 Task: Search one way flight ticket for 4 adults, 2 children, 2 infants in seat and 1 infant on lap in economy from Tupelo: Tupelo Regional Airport (c.d. Lemons Field) to Rockford: Chicago Rockford International Airport(was Northwest Chicagoland Regional Airport At Rockford) on 5-1-2023. Number of bags: 10 checked bags. Price is upto 65000. Outbound departure time preference is 21:45.
Action: Mouse moved to (292, 396)
Screenshot: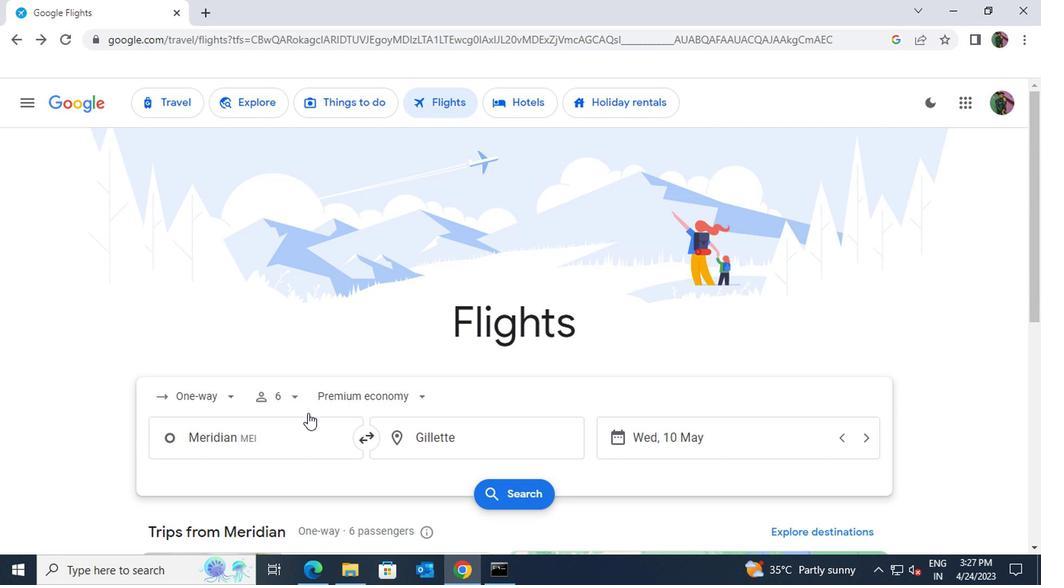 
Action: Mouse pressed left at (292, 396)
Screenshot: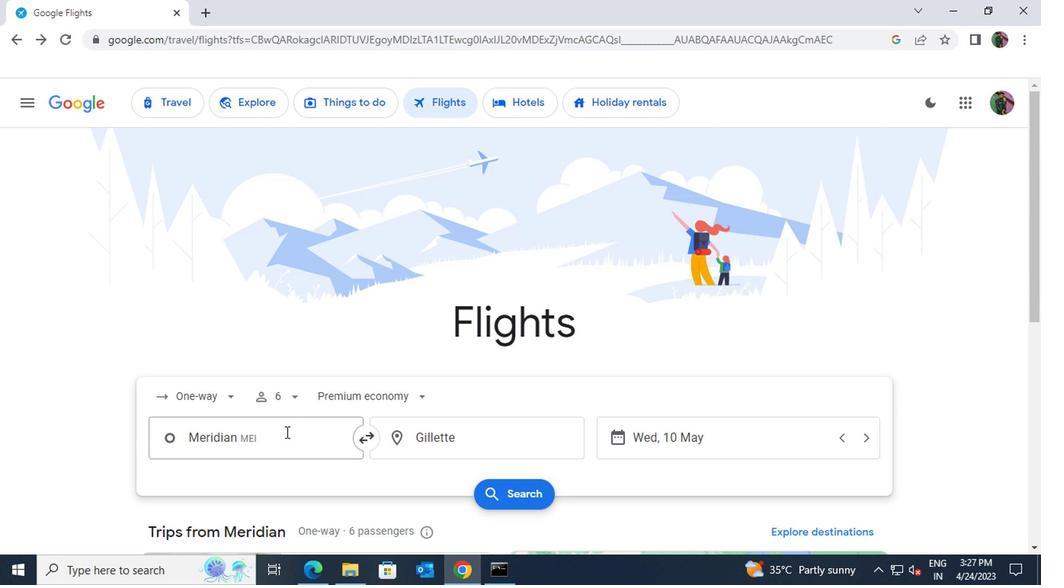 
Action: Key pressed tupelo<Key.space>regional
Screenshot: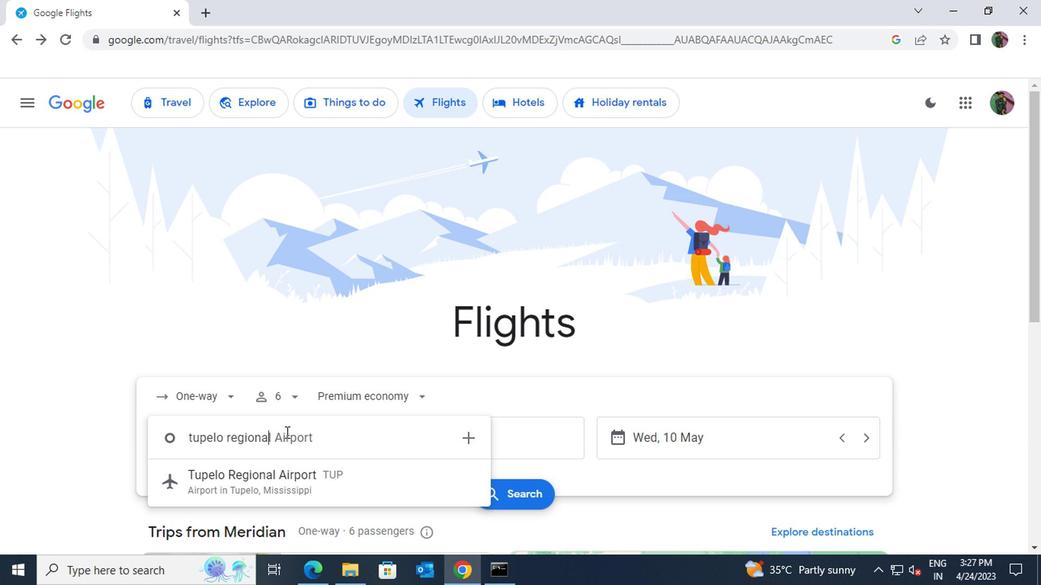 
Action: Mouse moved to (297, 433)
Screenshot: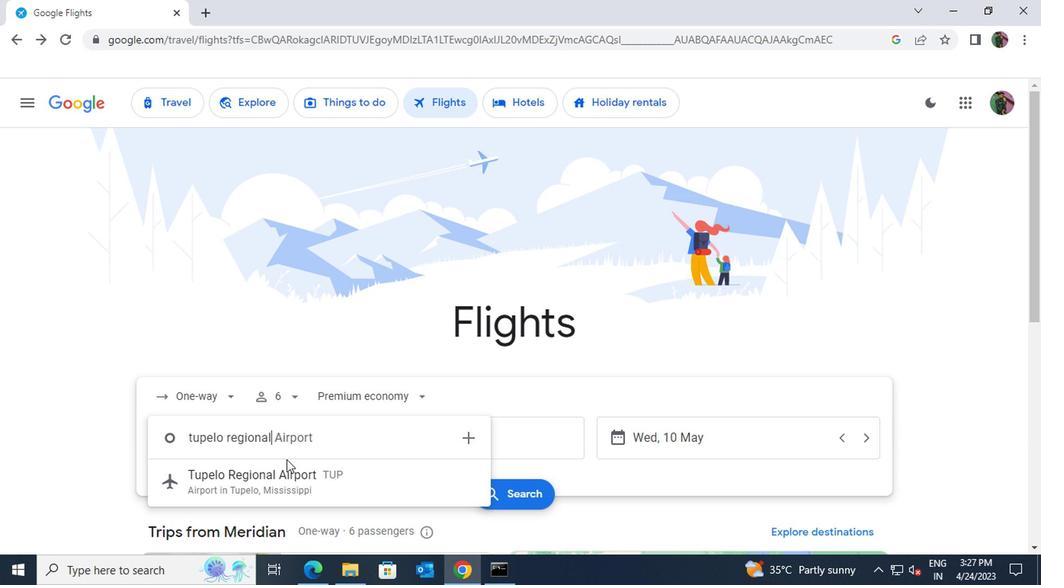 
Action: Mouse pressed left at (297, 433)
Screenshot: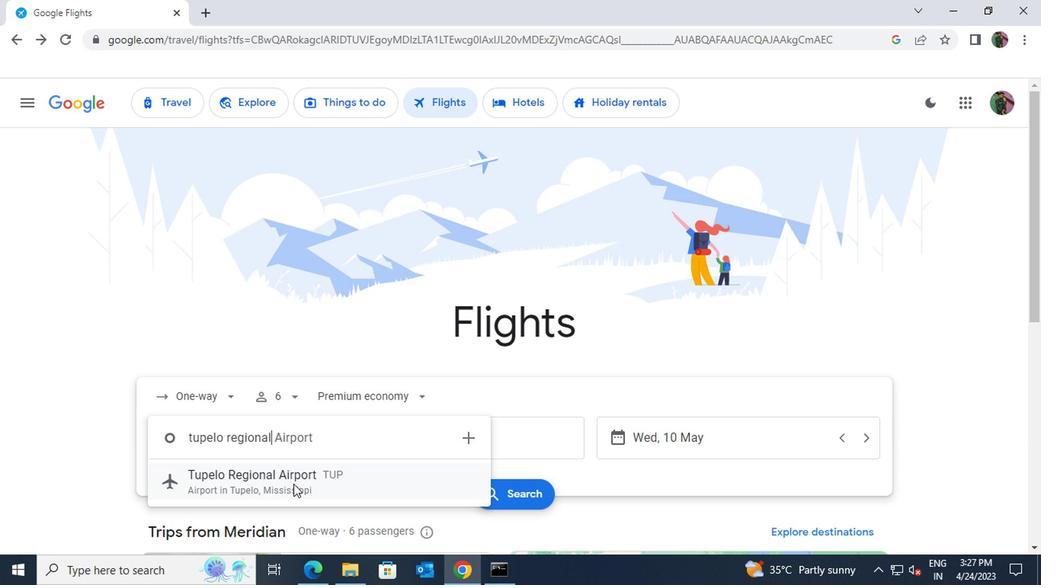 
Action: Mouse moved to (399, 401)
Screenshot: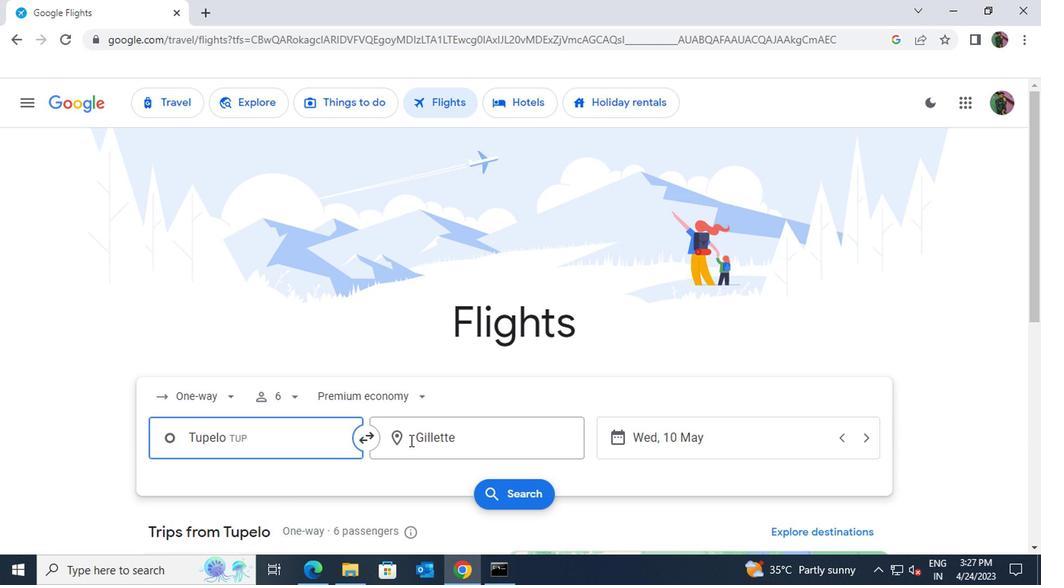 
Action: Mouse pressed left at (399, 401)
Screenshot: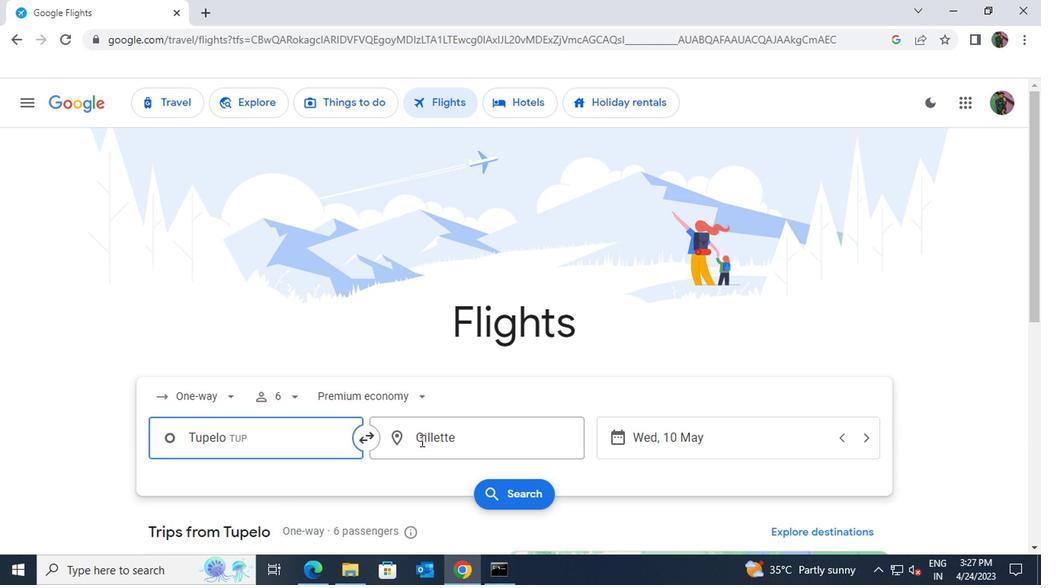 
Action: Mouse moved to (399, 401)
Screenshot: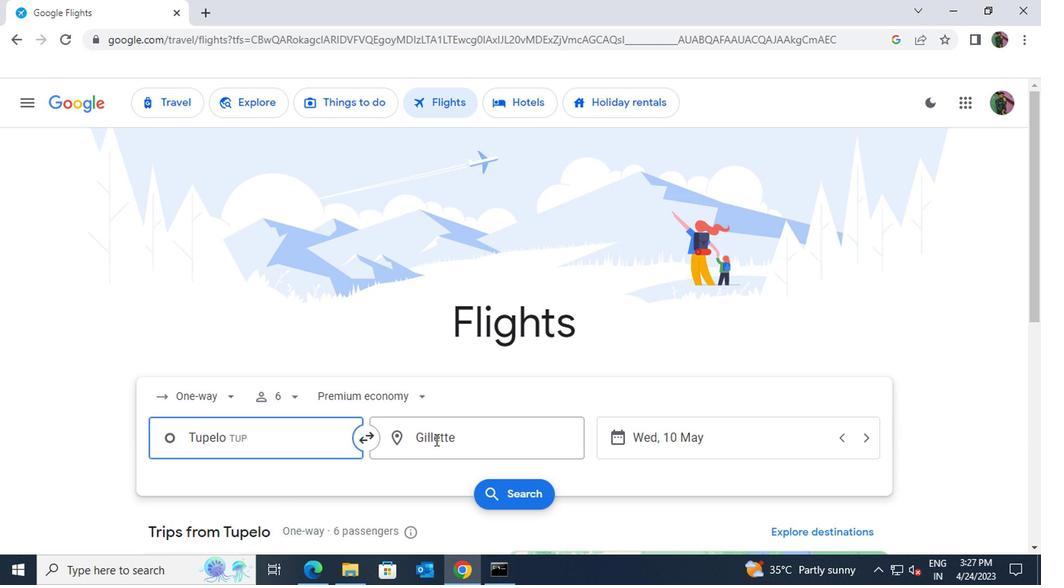 
Action: Key pressed rockford<Key.space>chic
Screenshot: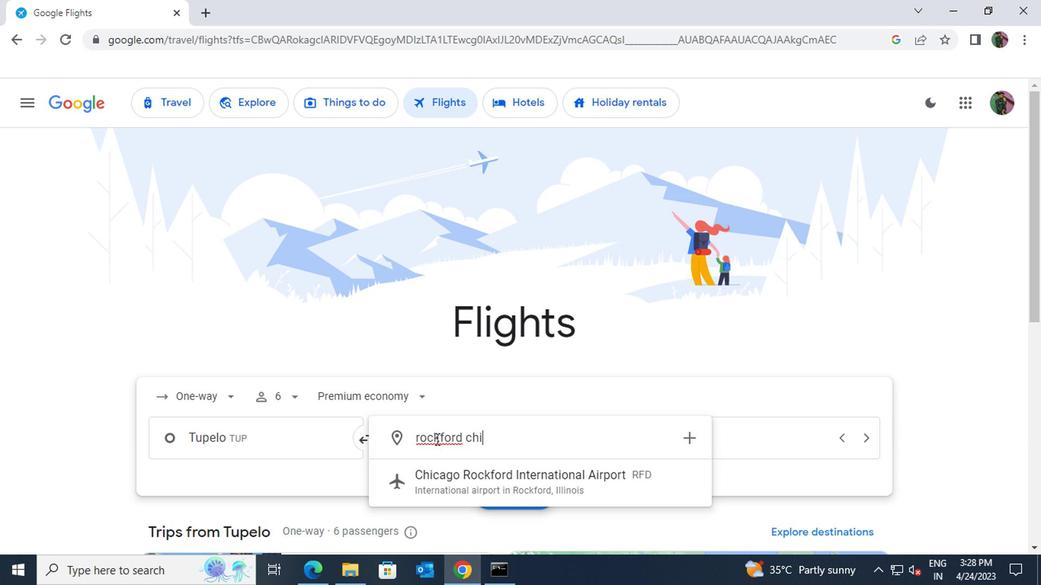 
Action: Mouse moved to (409, 430)
Screenshot: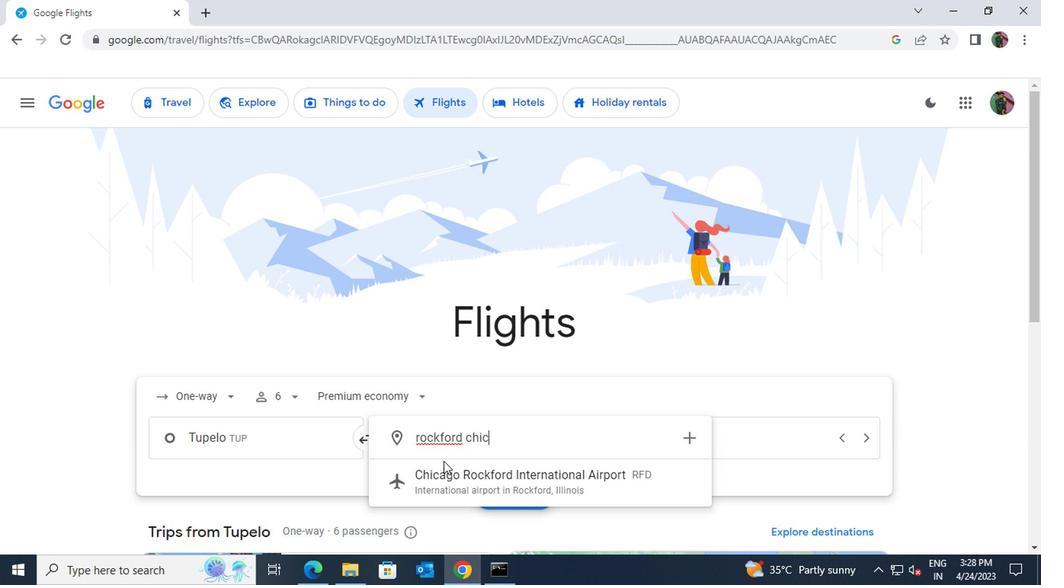 
Action: Mouse pressed left at (409, 430)
Screenshot: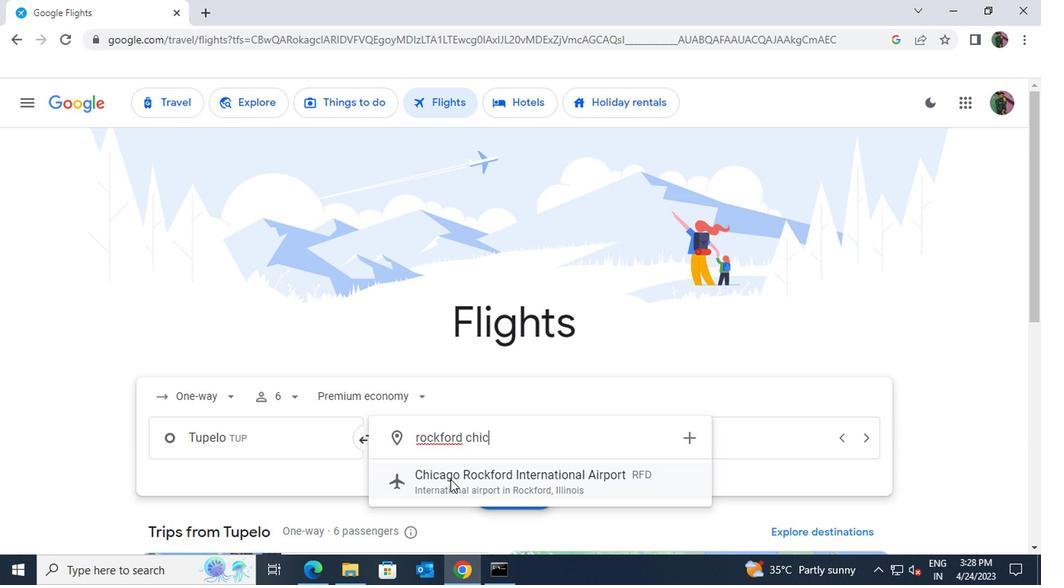 
Action: Mouse moved to (299, 372)
Screenshot: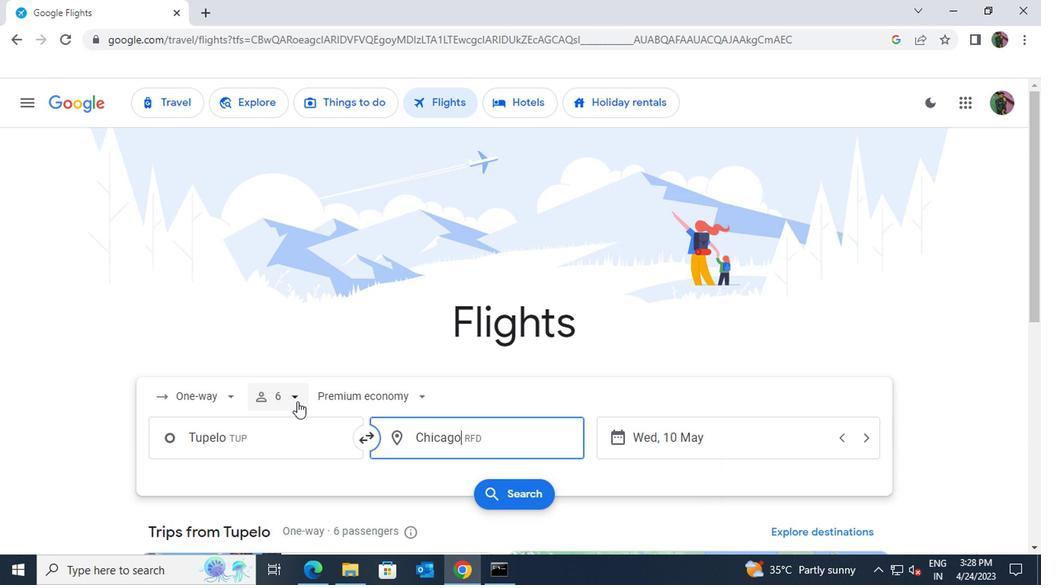 
Action: Mouse pressed left at (299, 372)
Screenshot: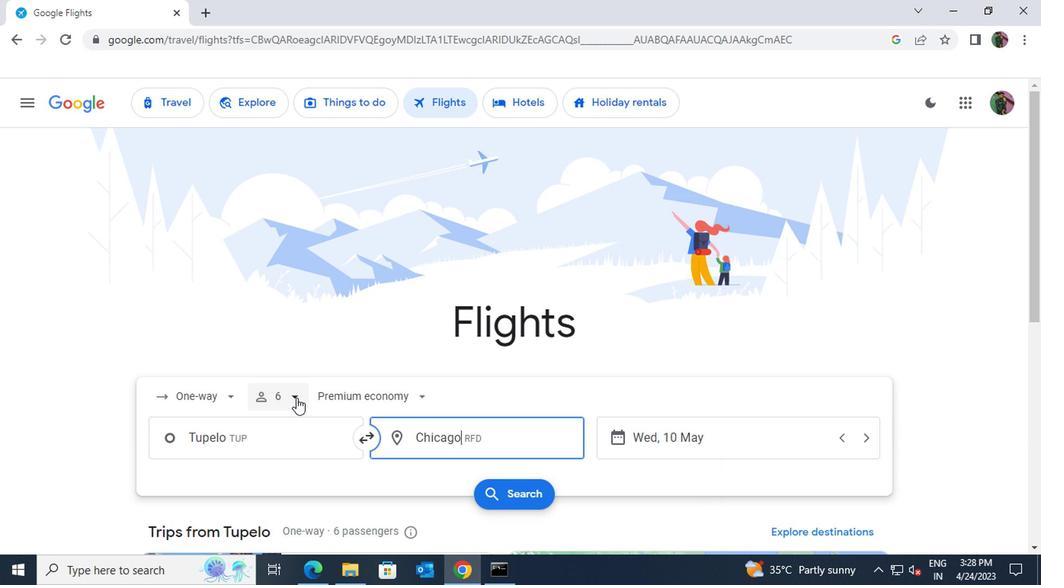
Action: Mouse moved to (378, 395)
Screenshot: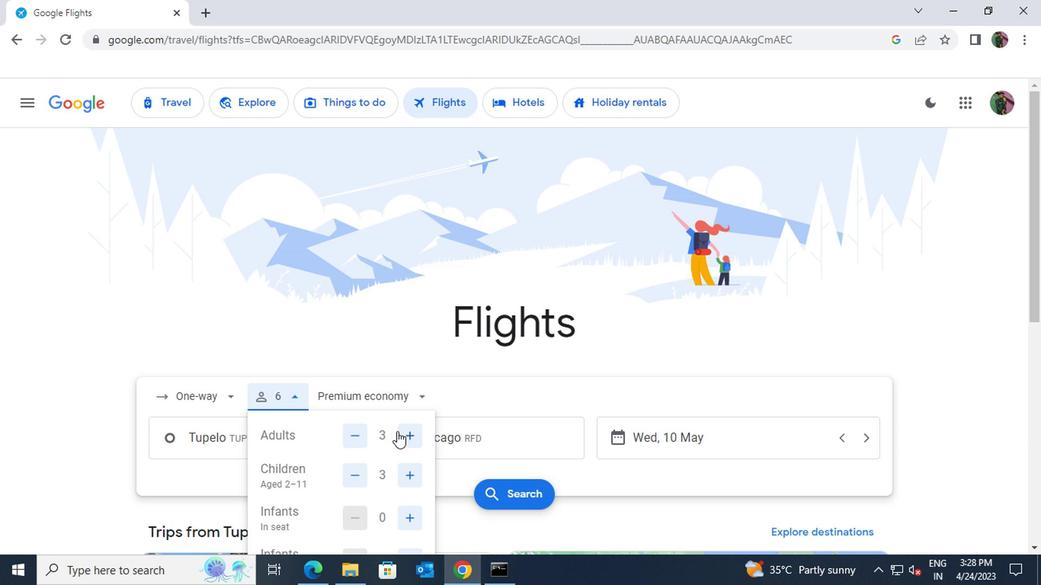 
Action: Mouse pressed left at (378, 395)
Screenshot: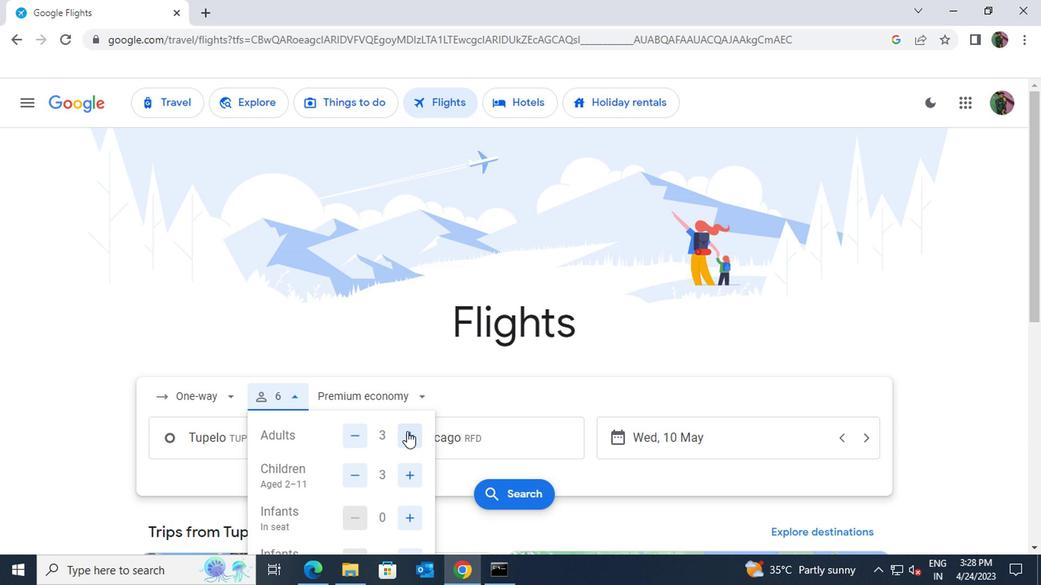 
Action: Mouse moved to (344, 425)
Screenshot: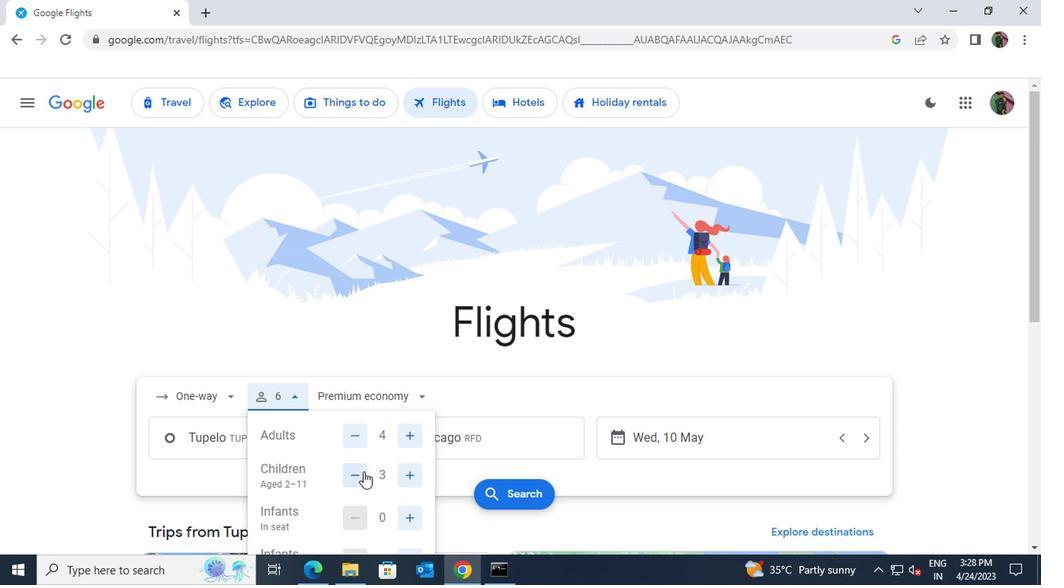 
Action: Mouse pressed left at (344, 425)
Screenshot: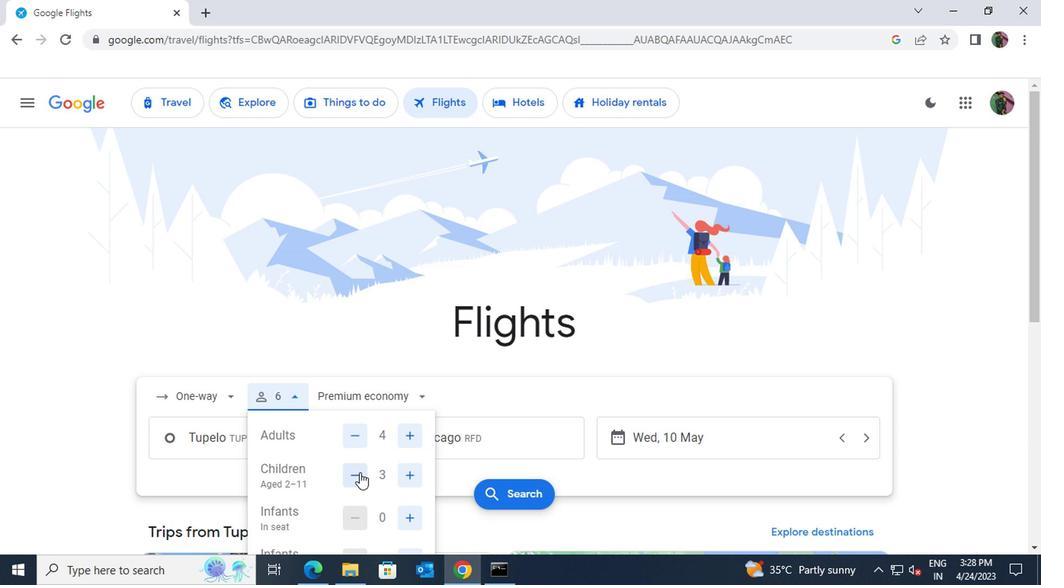 
Action: Mouse scrolled (344, 424) with delta (0, 0)
Screenshot: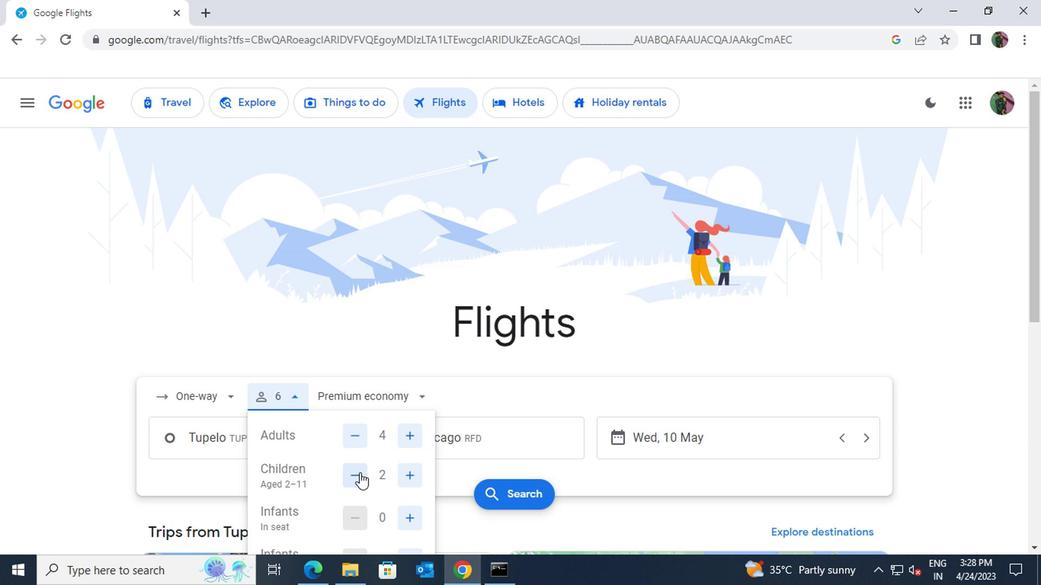 
Action: Mouse moved to (376, 404)
Screenshot: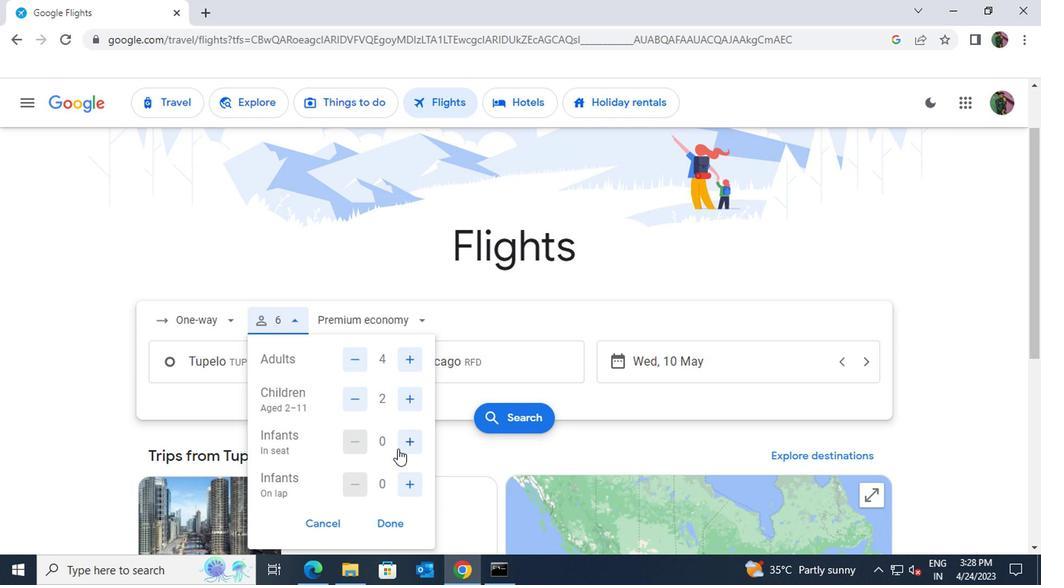 
Action: Mouse pressed left at (376, 404)
Screenshot: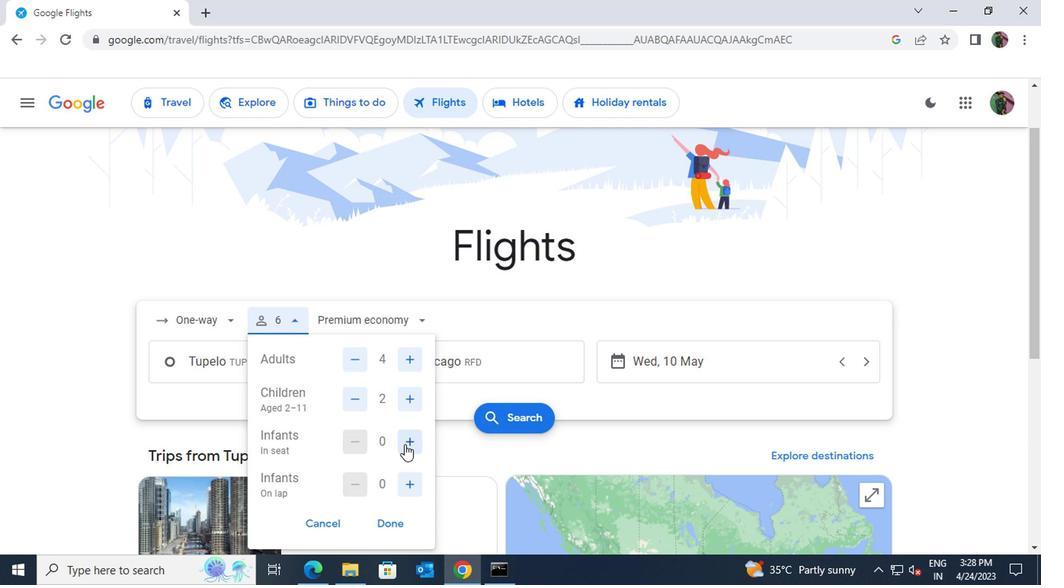 
Action: Mouse moved to (376, 428)
Screenshot: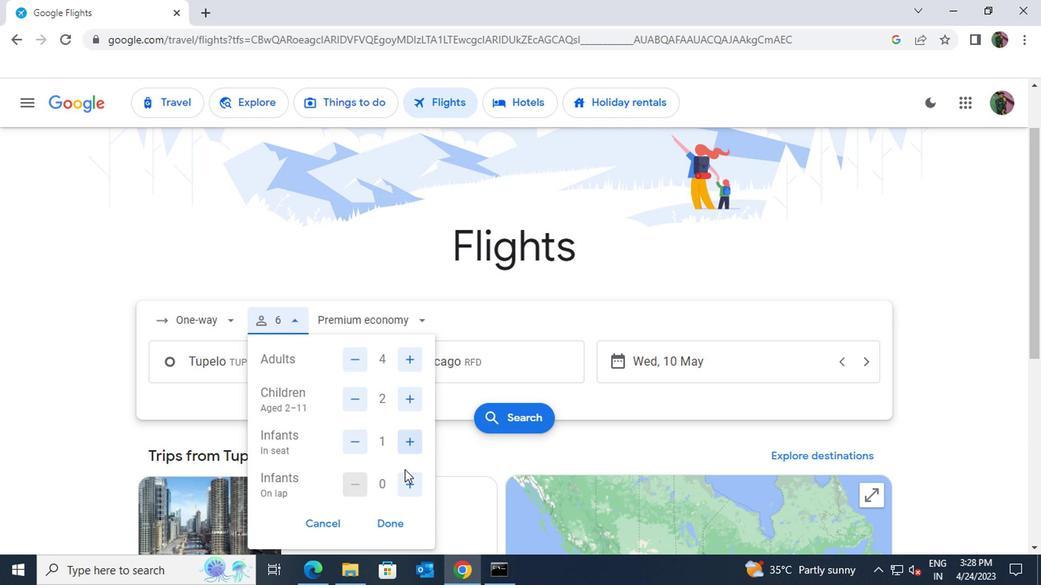 
Action: Mouse pressed left at (376, 428)
Screenshot: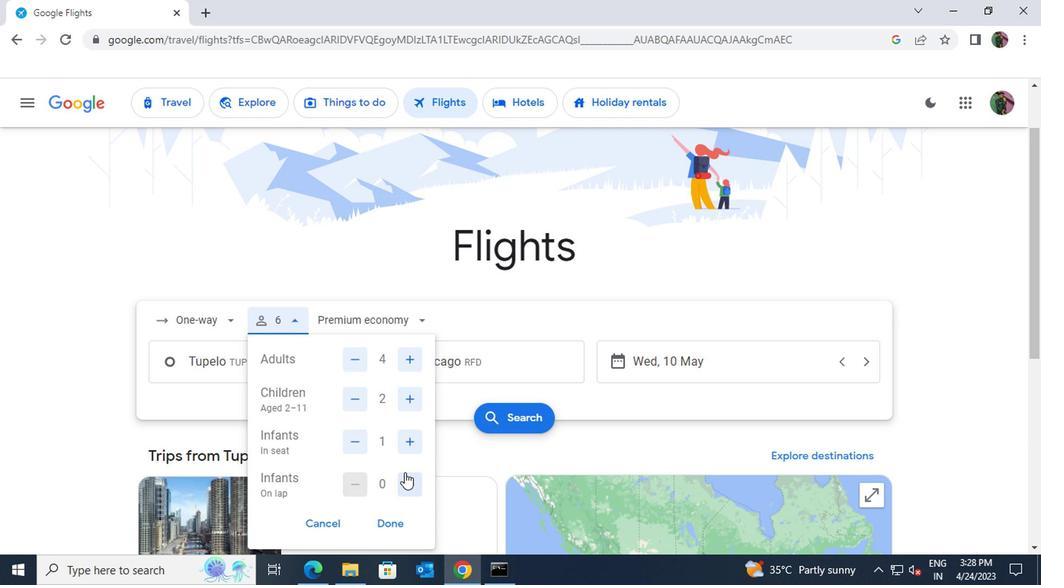 
Action: Mouse moved to (365, 455)
Screenshot: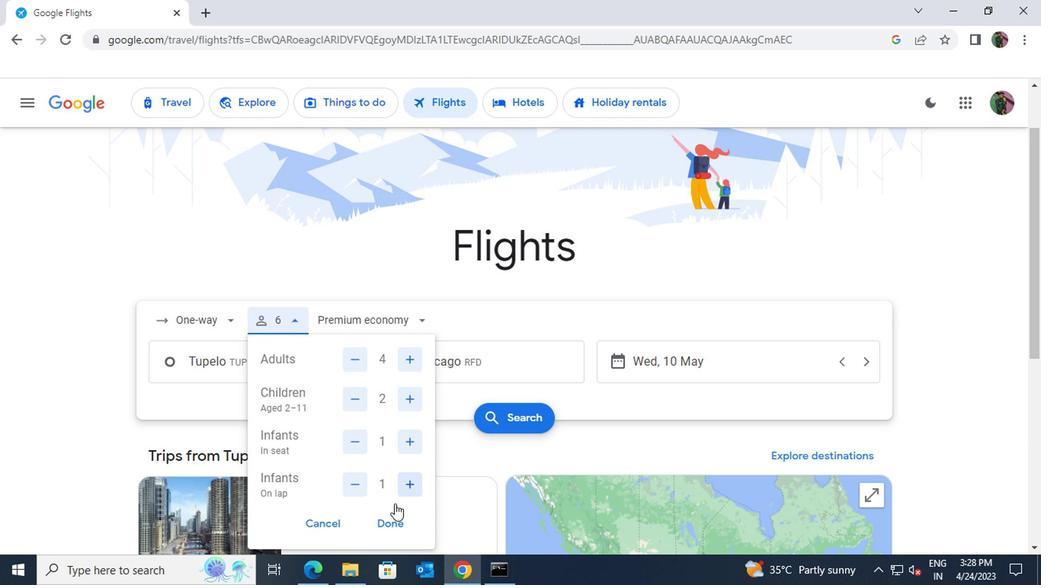 
Action: Mouse pressed left at (365, 455)
Screenshot: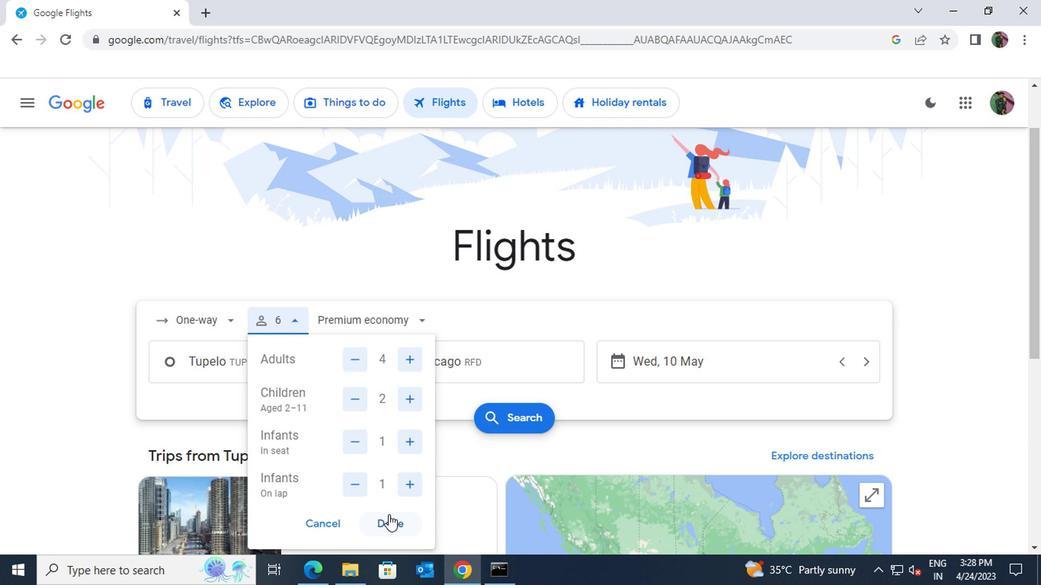 
Action: Mouse moved to (522, 343)
Screenshot: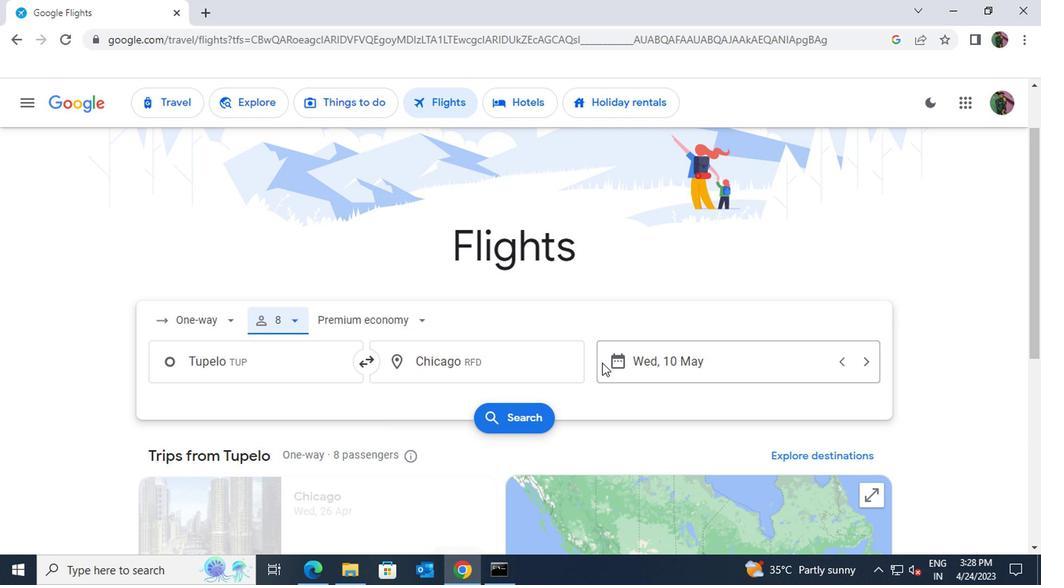 
Action: Mouse pressed left at (522, 343)
Screenshot: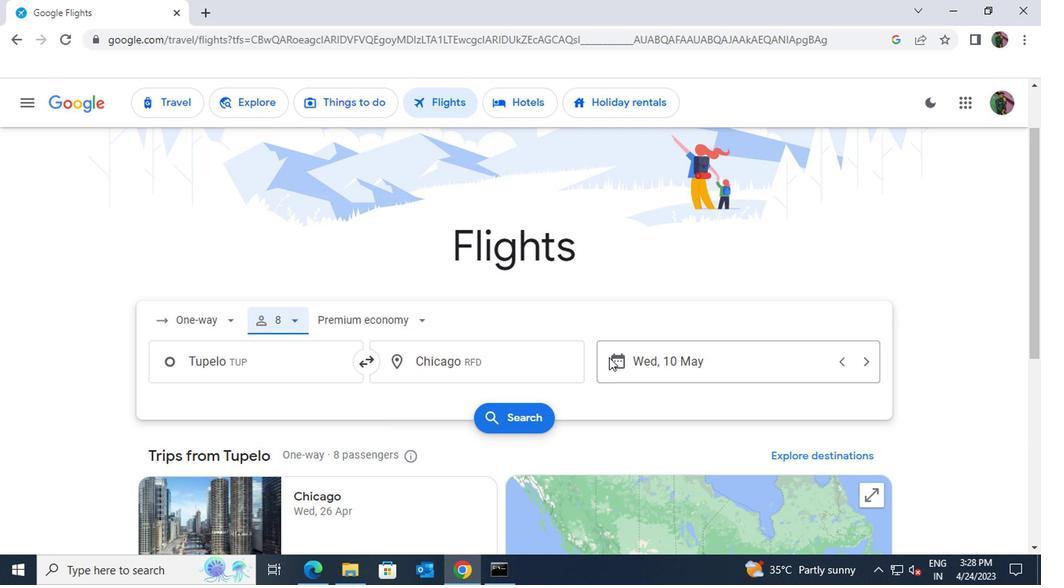 
Action: Mouse moved to (567, 278)
Screenshot: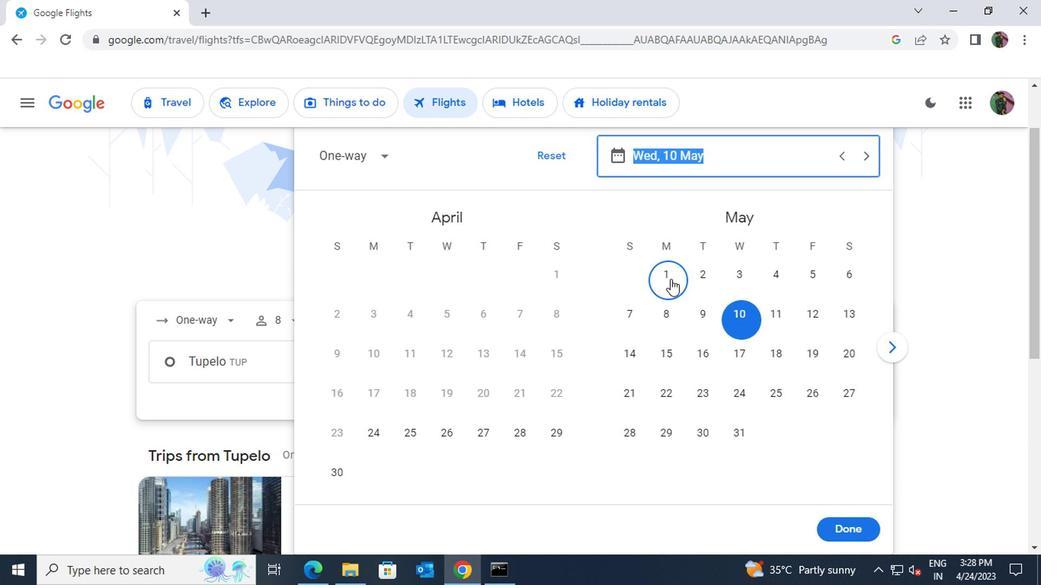
Action: Mouse pressed left at (567, 278)
Screenshot: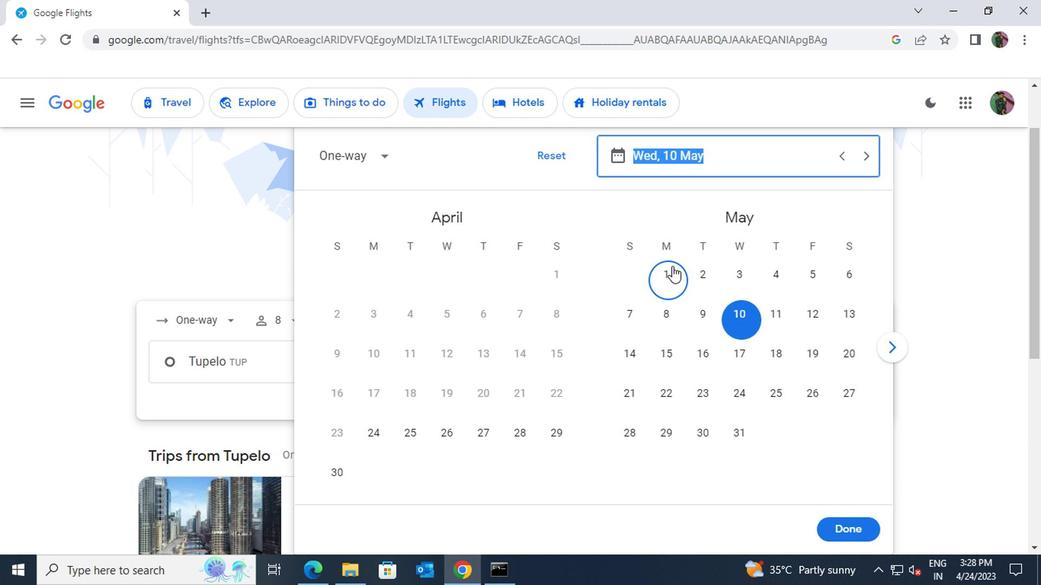 
Action: Mouse moved to (686, 468)
Screenshot: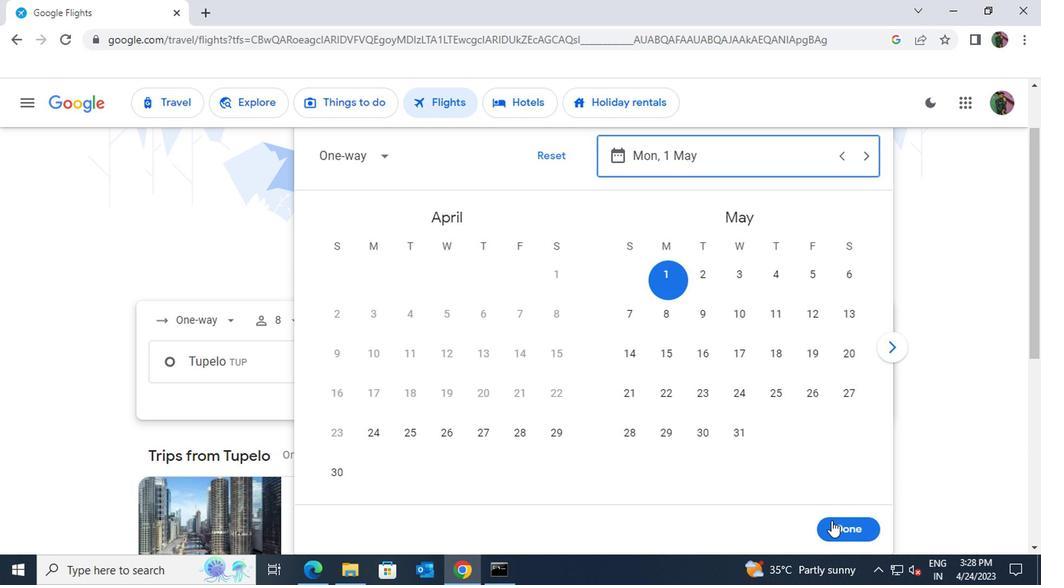 
Action: Mouse pressed left at (686, 468)
Screenshot: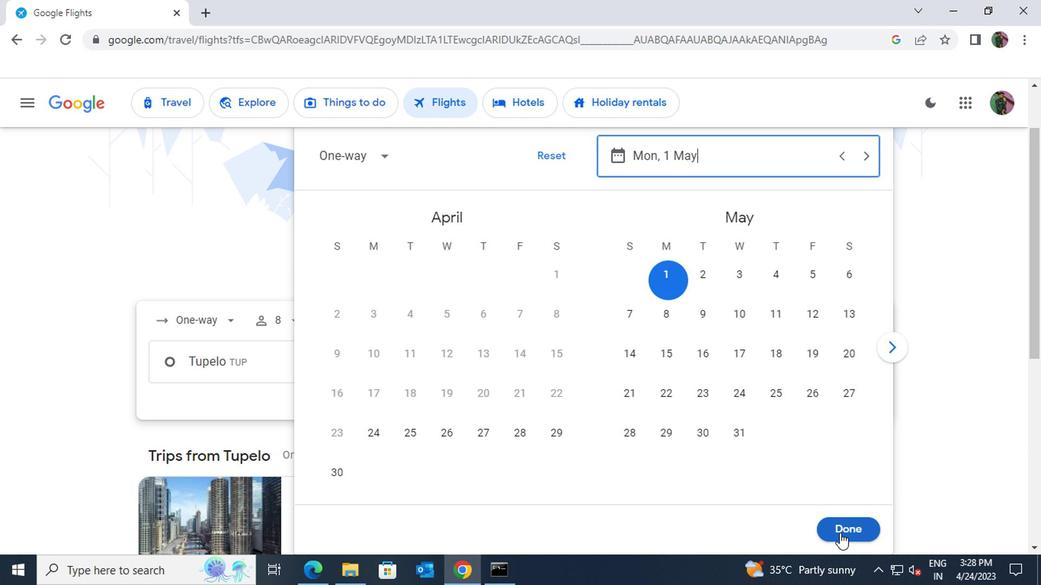 
Action: Mouse moved to (448, 388)
Screenshot: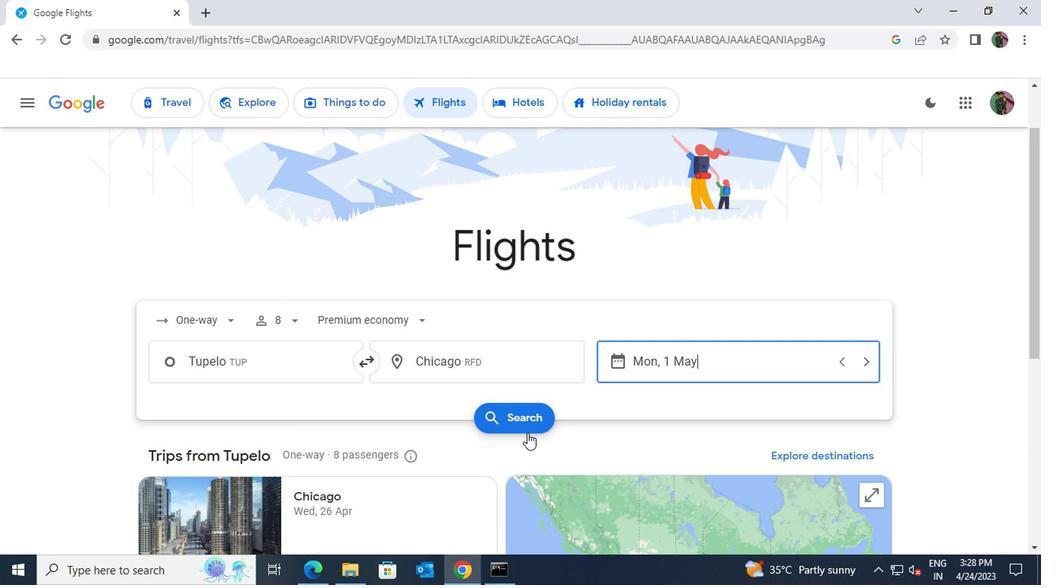 
Action: Mouse pressed left at (448, 388)
Screenshot: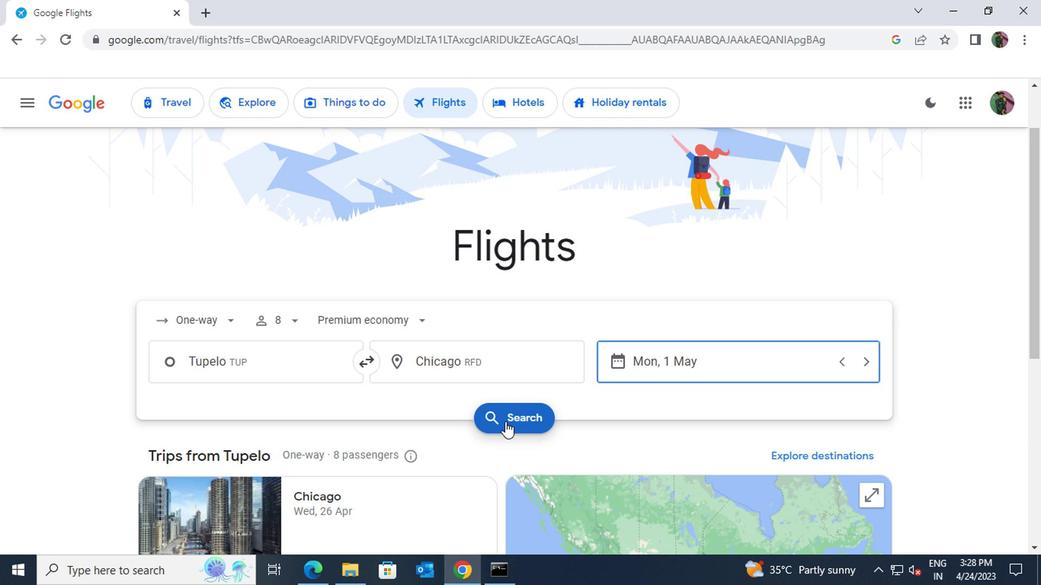 
Action: Mouse moved to (207, 260)
Screenshot: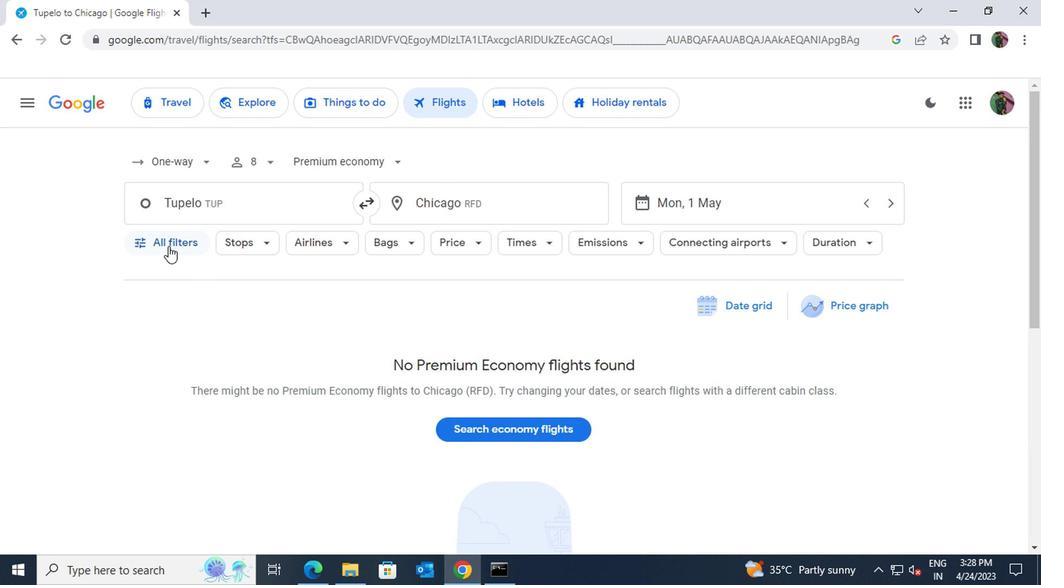 
Action: Mouse pressed left at (207, 260)
Screenshot: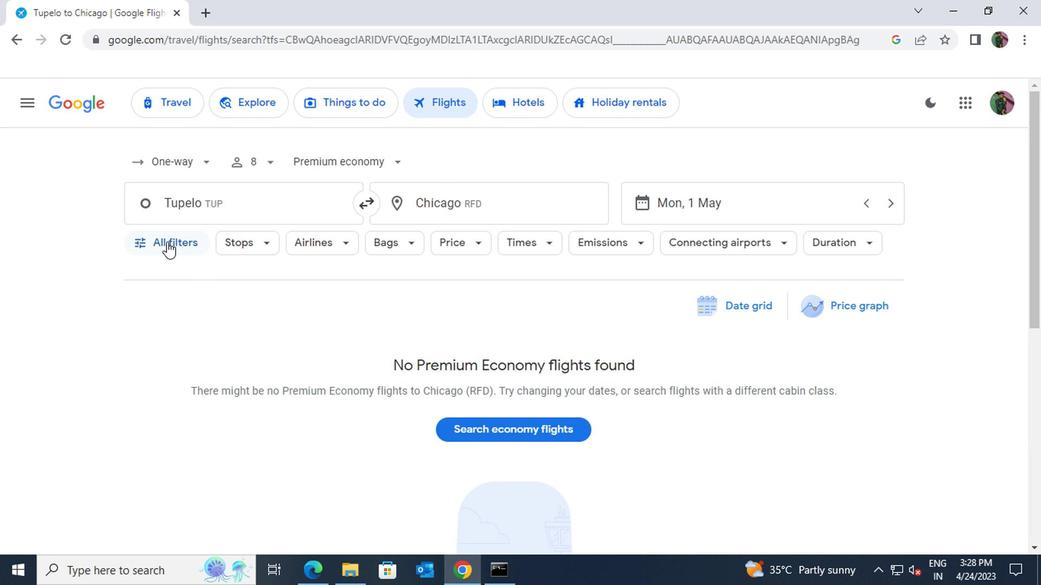 
Action: Mouse scrolled (207, 259) with delta (0, 0)
Screenshot: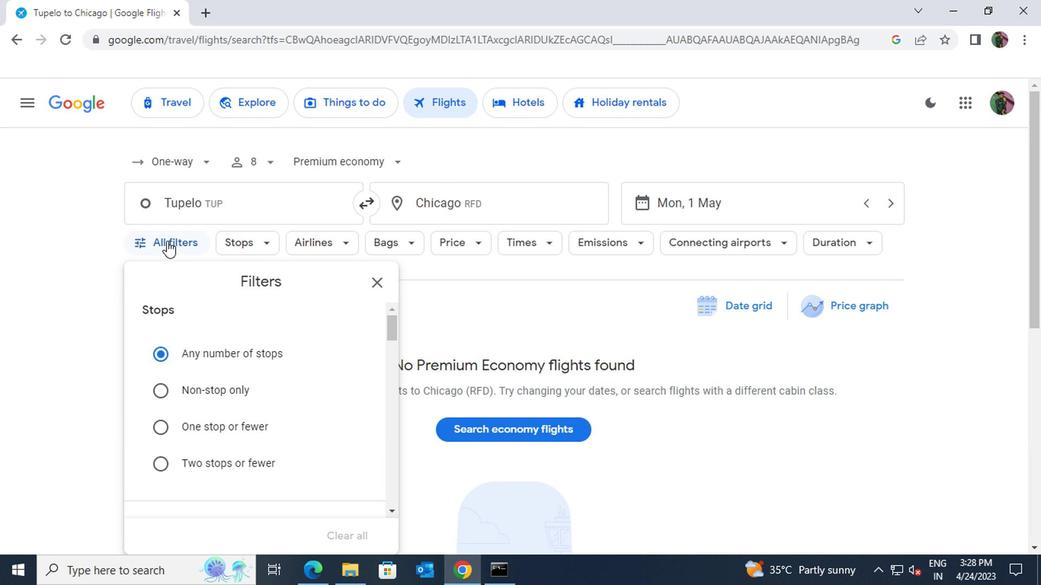 
Action: Mouse moved to (236, 298)
Screenshot: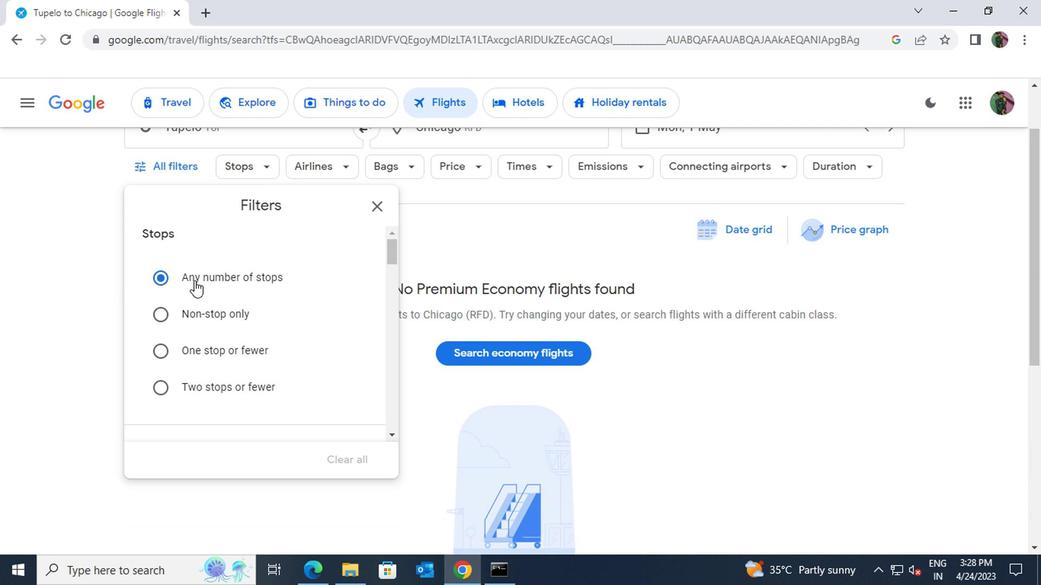 
Action: Mouse scrolled (236, 298) with delta (0, 0)
Screenshot: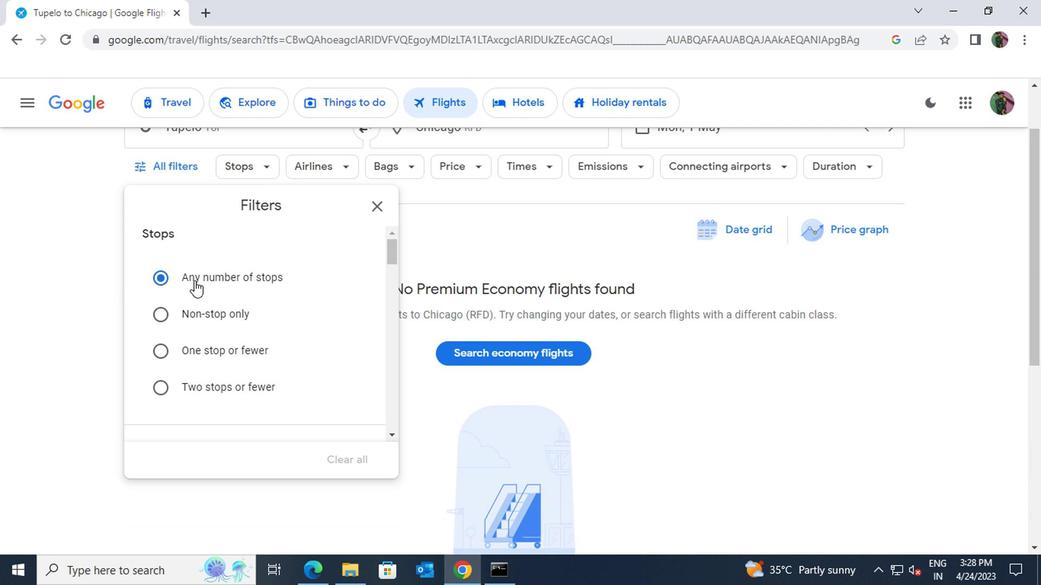 
Action: Mouse moved to (236, 298)
Screenshot: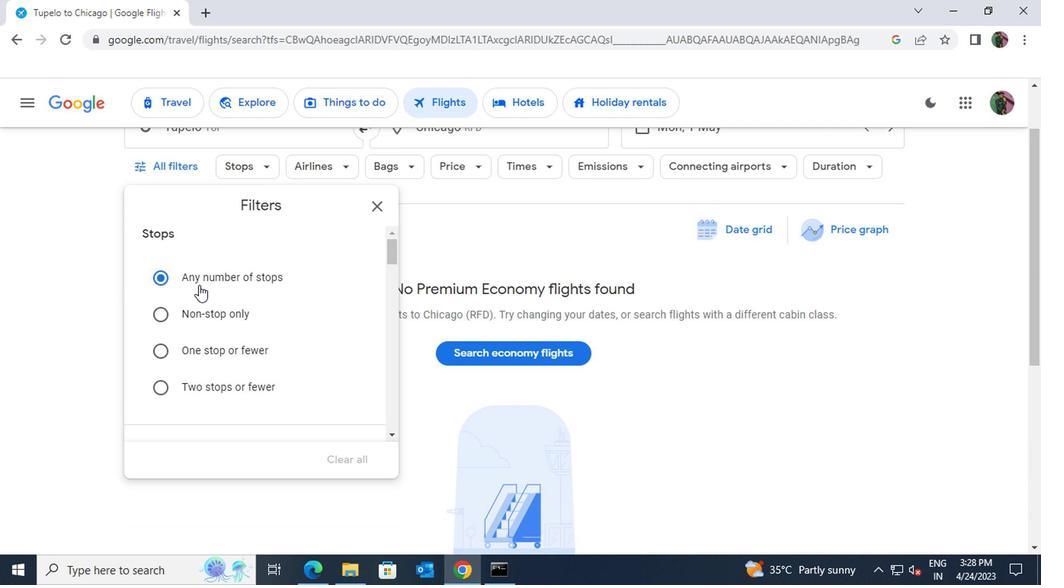 
Action: Mouse scrolled (236, 298) with delta (0, 0)
Screenshot: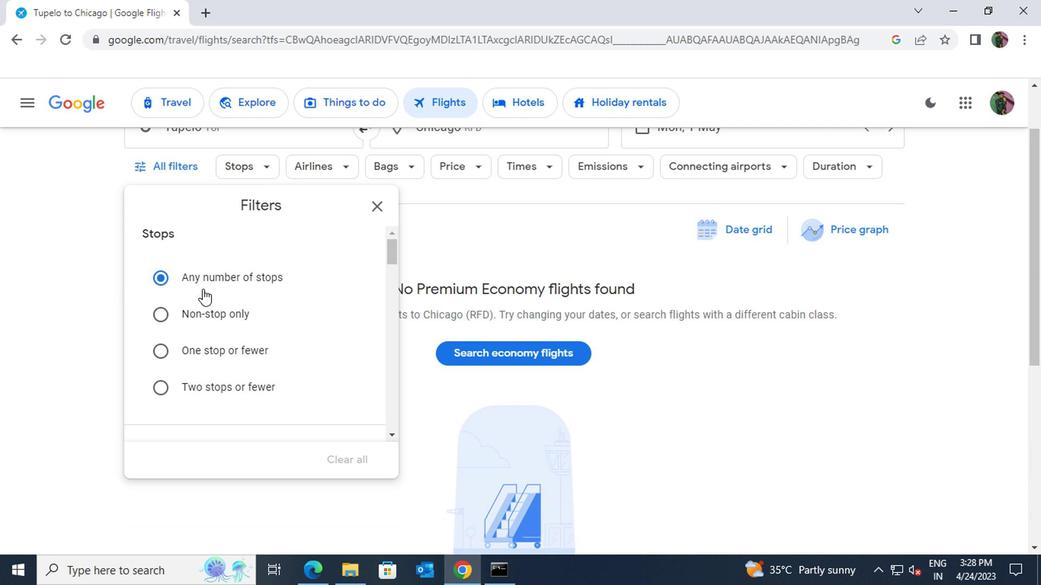 
Action: Mouse scrolled (236, 298) with delta (0, 0)
Screenshot: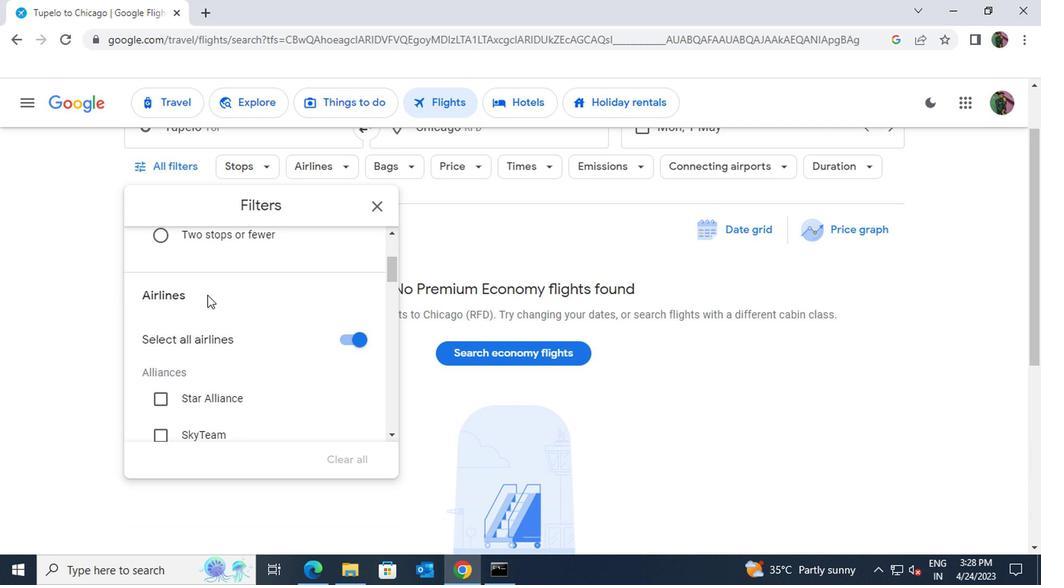 
Action: Mouse scrolled (236, 298) with delta (0, 0)
Screenshot: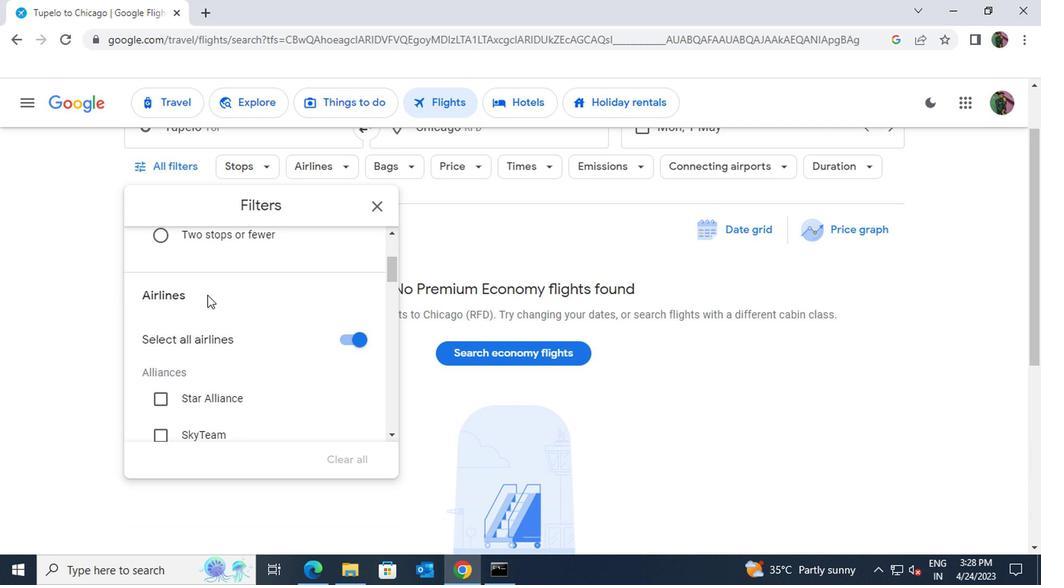 
Action: Mouse scrolled (236, 298) with delta (0, 0)
Screenshot: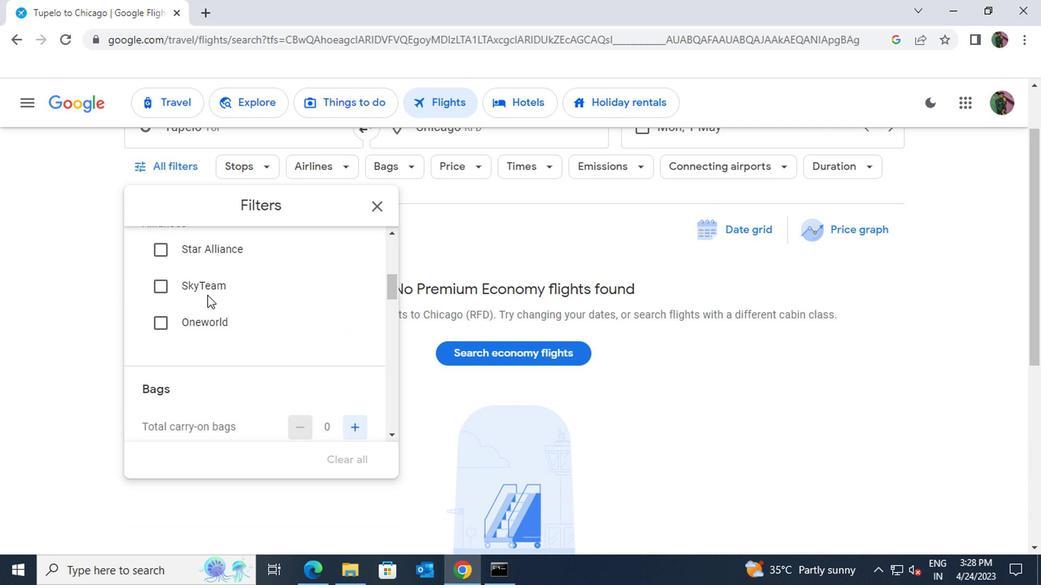 
Action: Mouse scrolled (236, 298) with delta (0, 0)
Screenshot: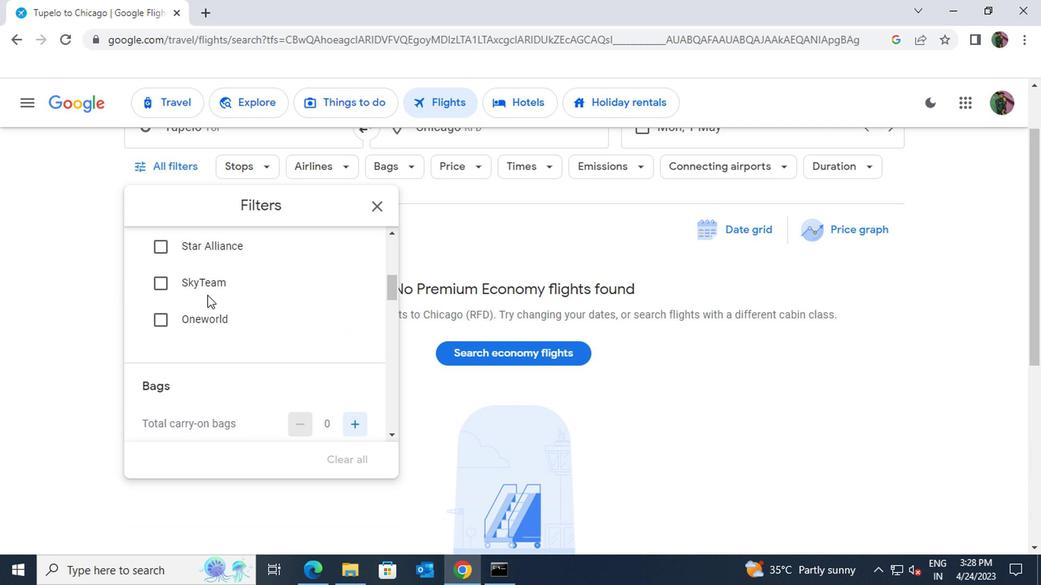 
Action: Mouse moved to (337, 304)
Screenshot: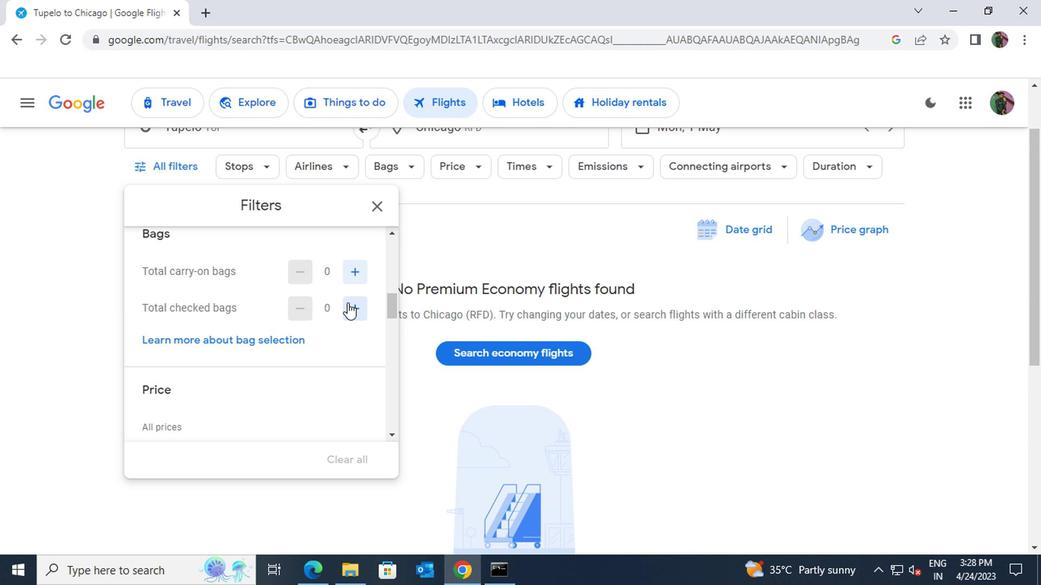 
Action: Mouse pressed left at (337, 304)
Screenshot: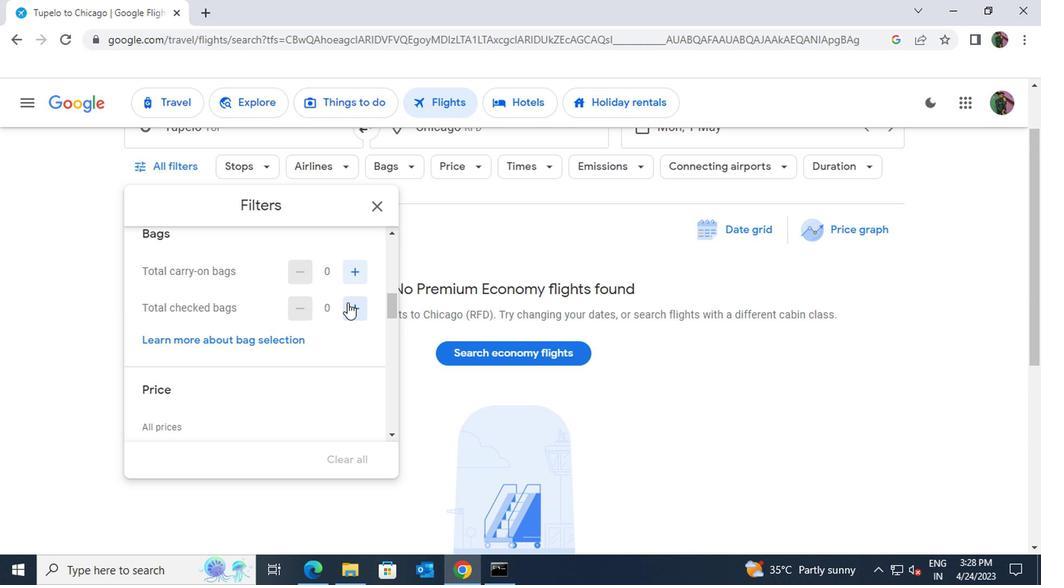 
Action: Mouse pressed left at (337, 304)
Screenshot: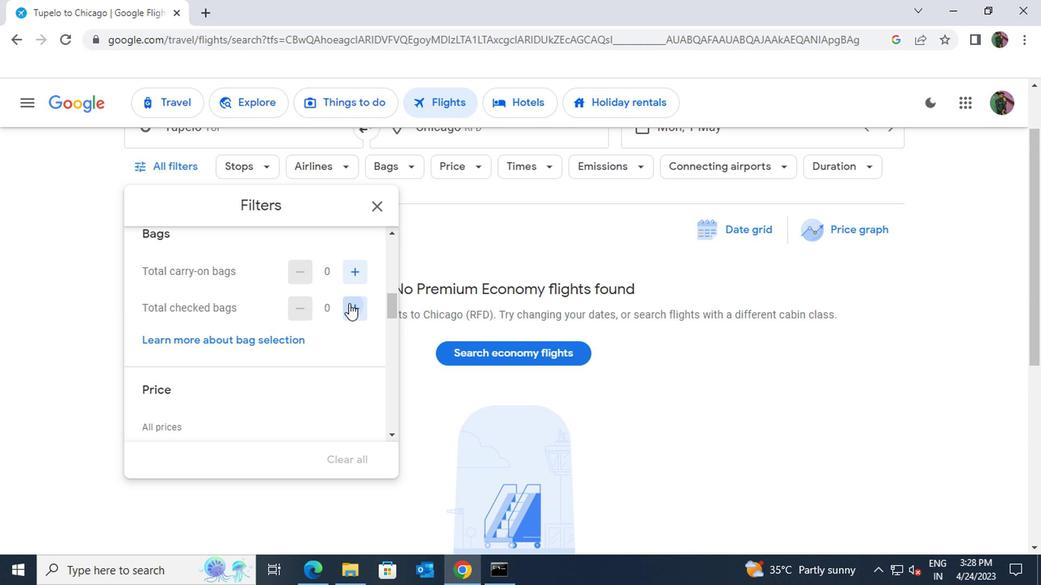 
Action: Mouse pressed left at (337, 304)
Screenshot: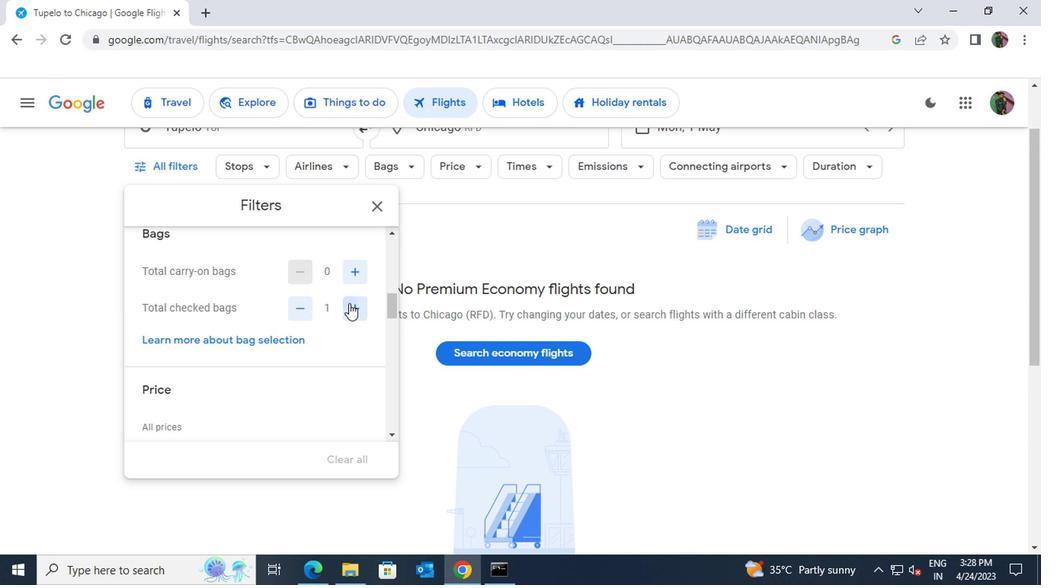 
Action: Mouse pressed left at (337, 304)
Screenshot: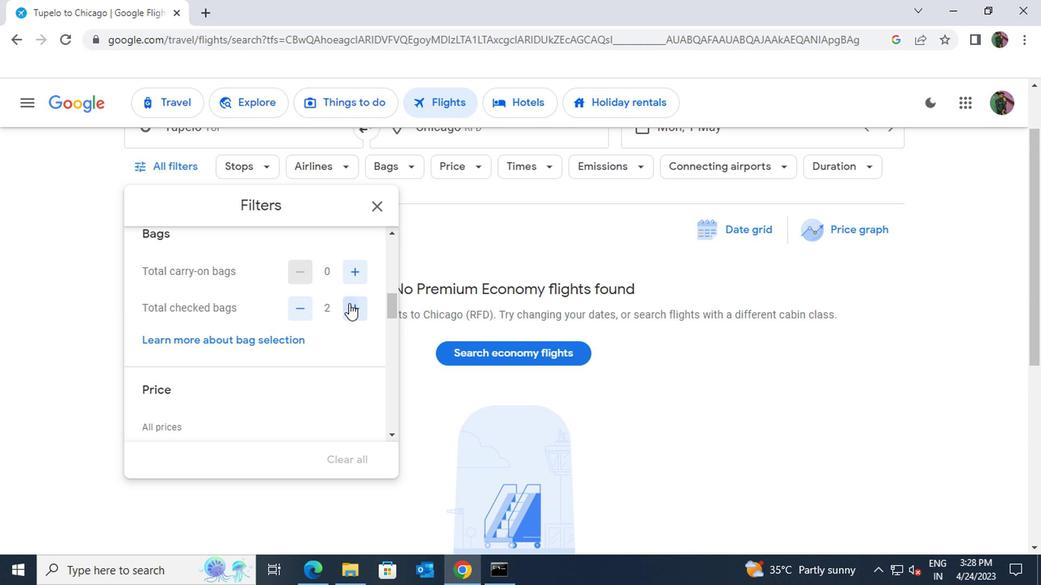 
Action: Mouse pressed left at (337, 304)
Screenshot: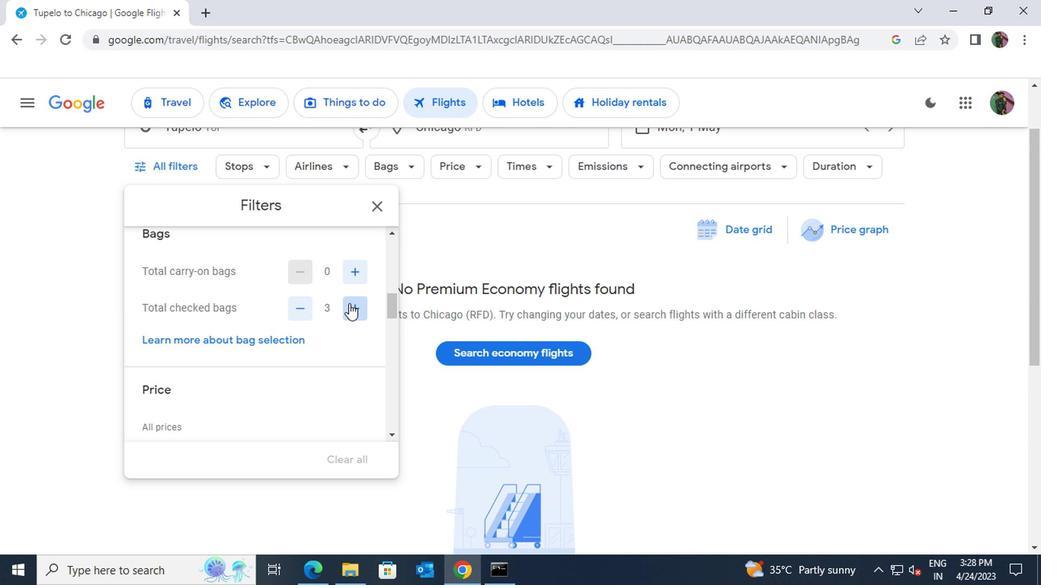 
Action: Mouse pressed left at (337, 304)
Screenshot: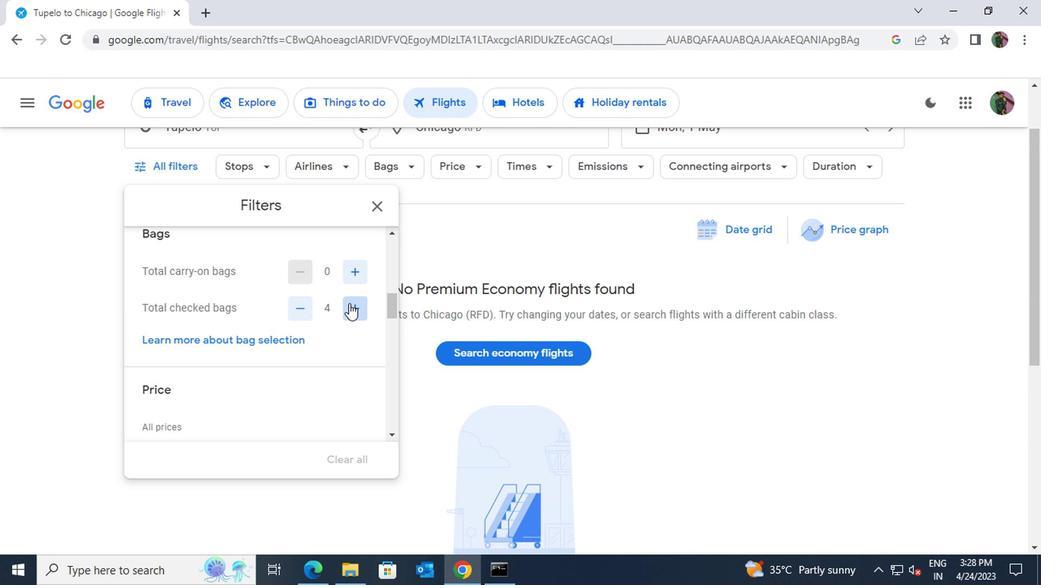 
Action: Mouse pressed left at (337, 304)
Screenshot: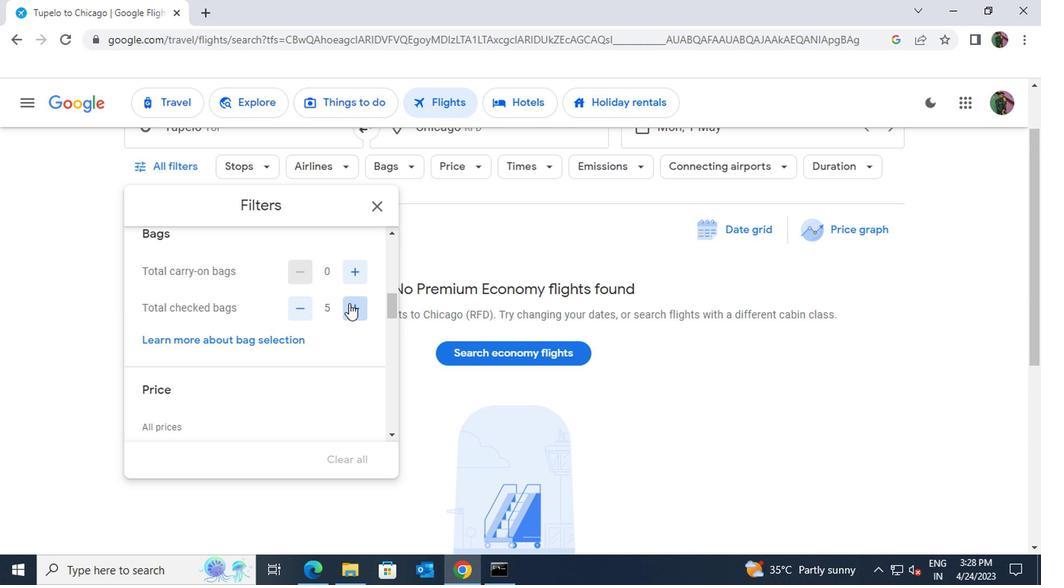 
Action: Mouse pressed left at (337, 304)
Screenshot: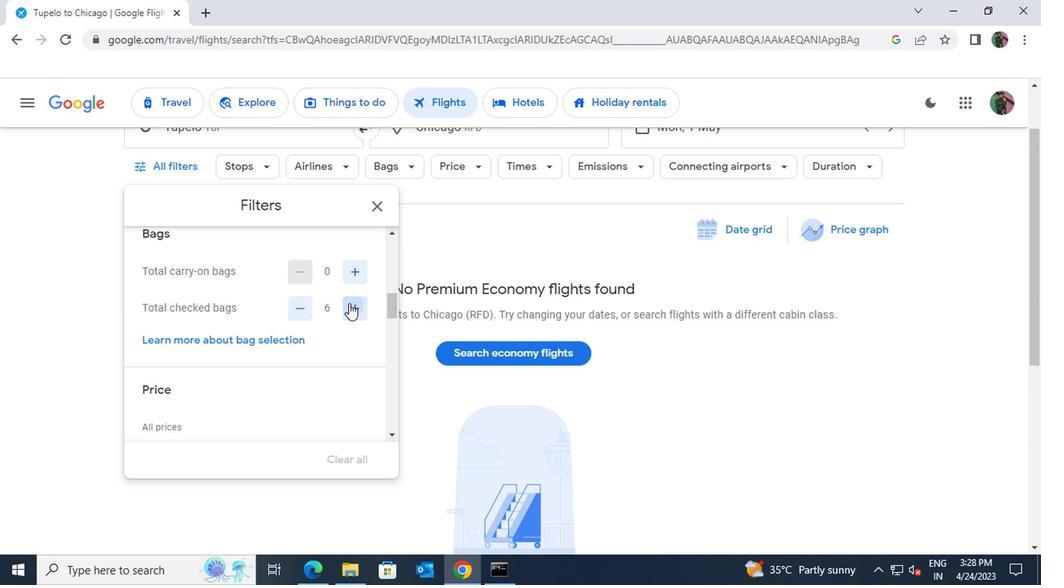 
Action: Mouse scrolled (337, 304) with delta (0, 0)
Screenshot: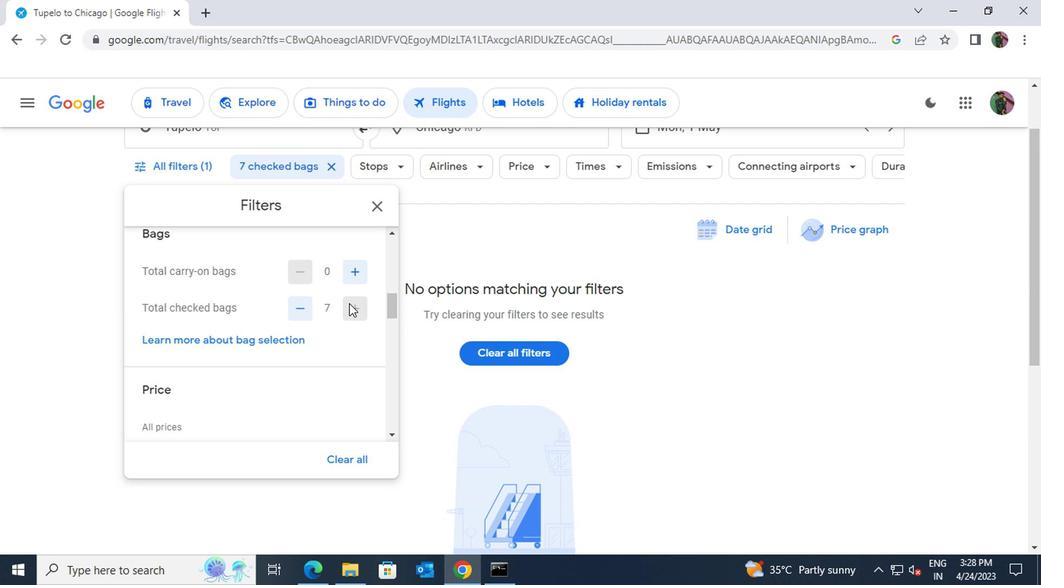
Action: Mouse scrolled (337, 304) with delta (0, 0)
Screenshot: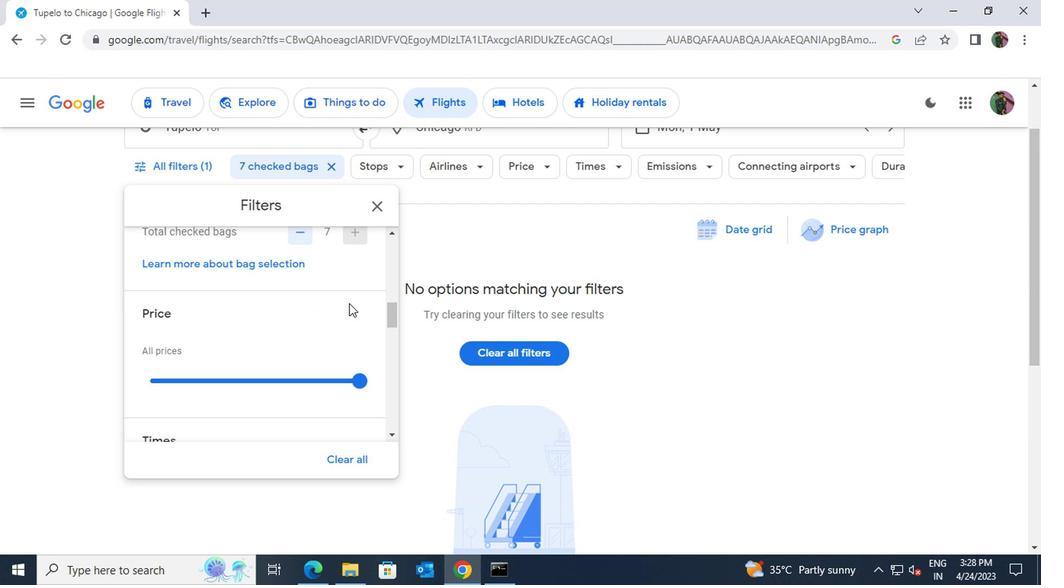 
Action: Mouse moved to (337, 303)
Screenshot: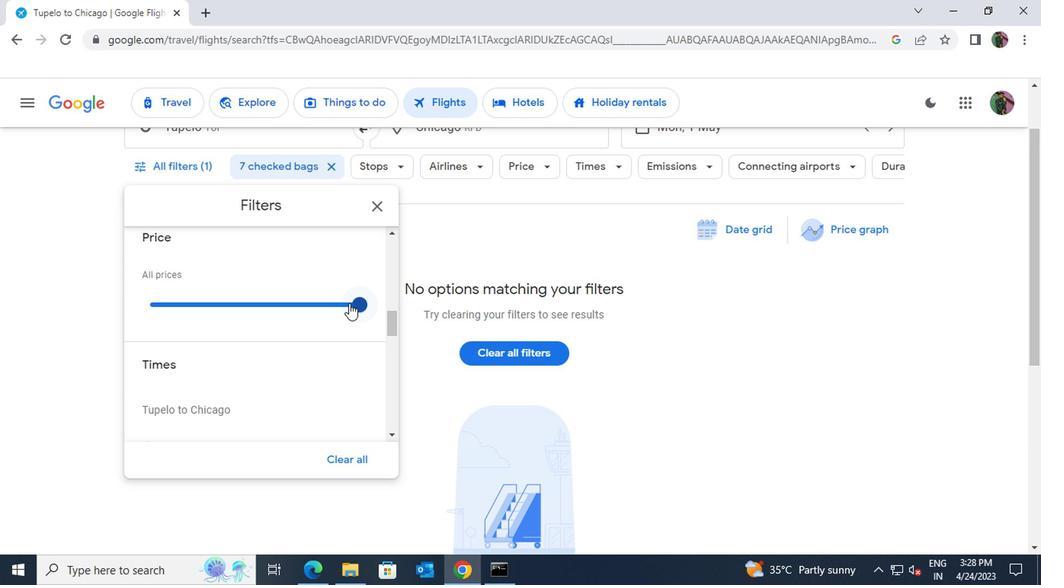 
Action: Mouse pressed left at (337, 303)
Screenshot: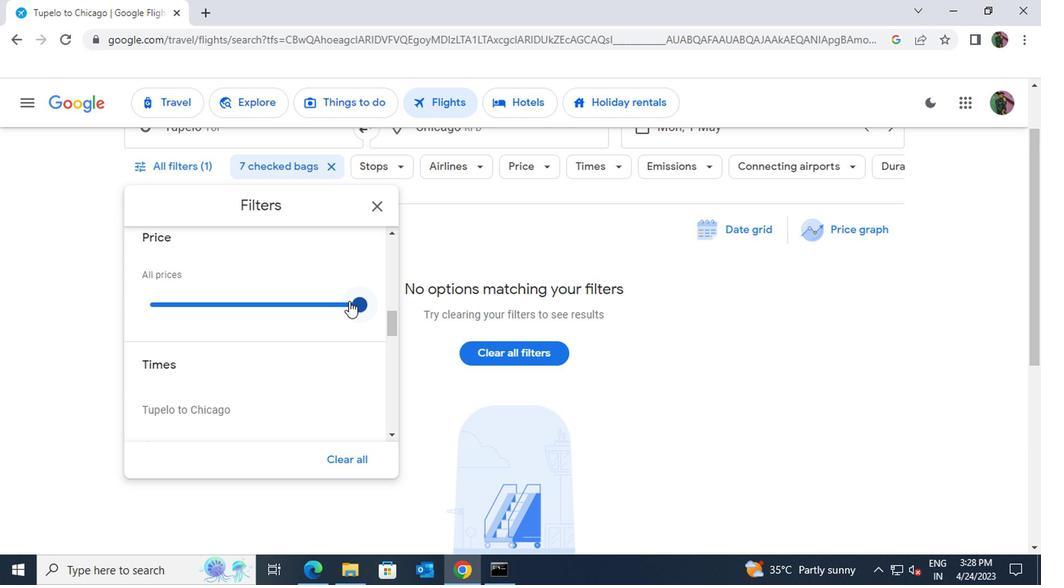 
Action: Mouse moved to (309, 350)
Screenshot: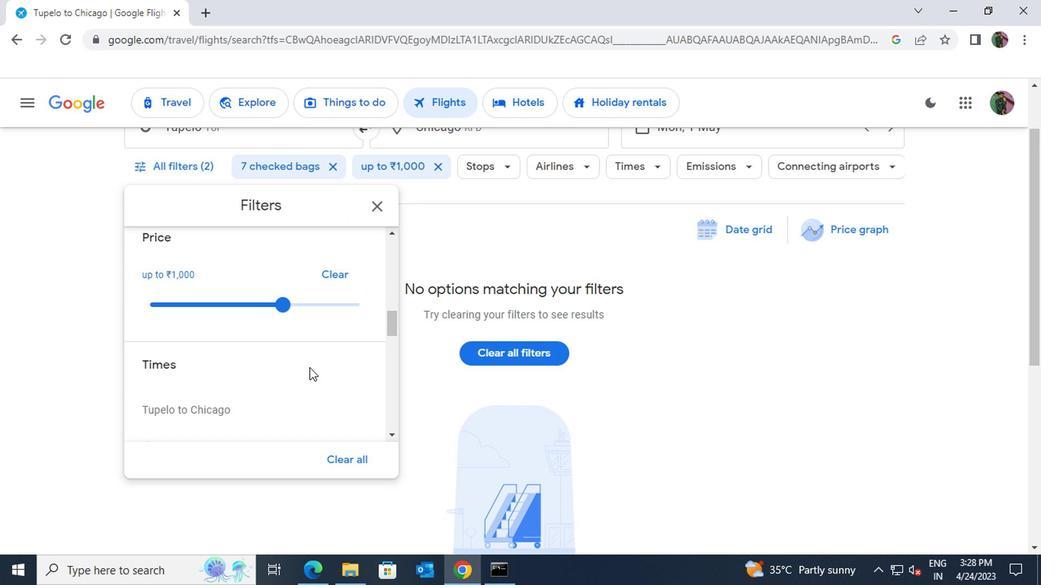 
Action: Mouse scrolled (309, 349) with delta (0, 0)
Screenshot: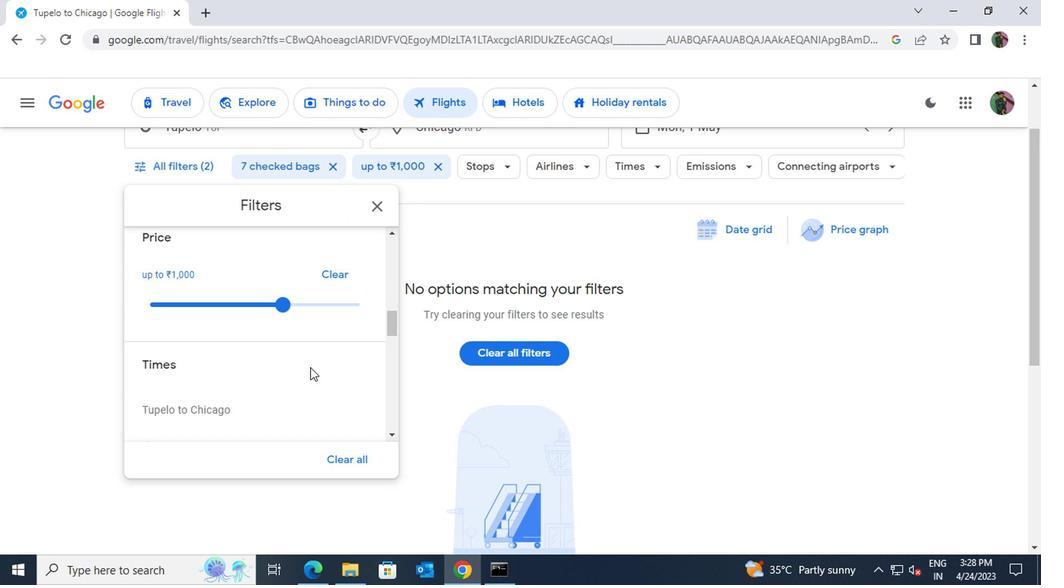 
Action: Mouse moved to (309, 349)
Screenshot: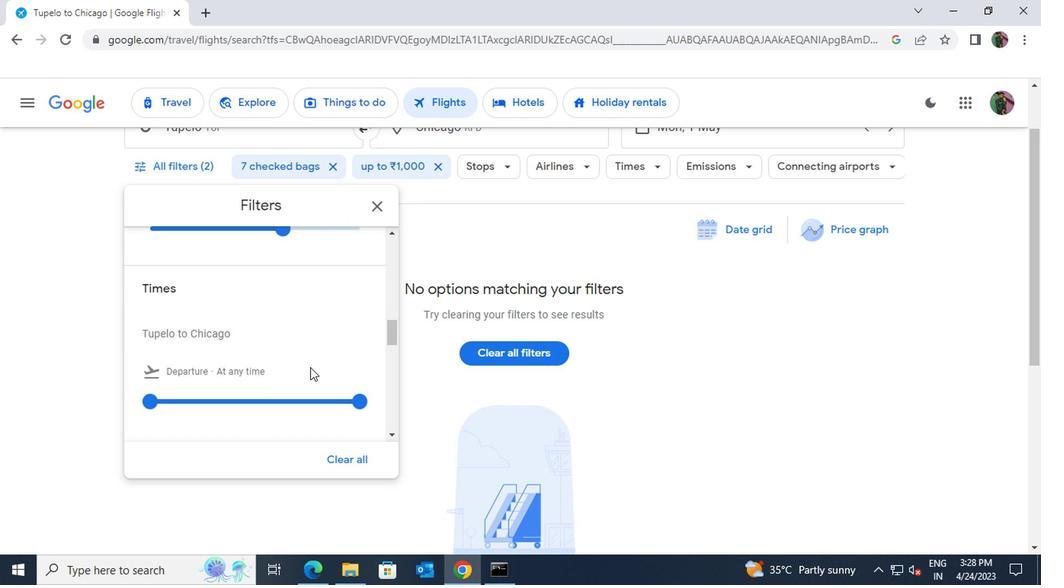 
Action: Mouse scrolled (309, 349) with delta (0, 0)
Screenshot: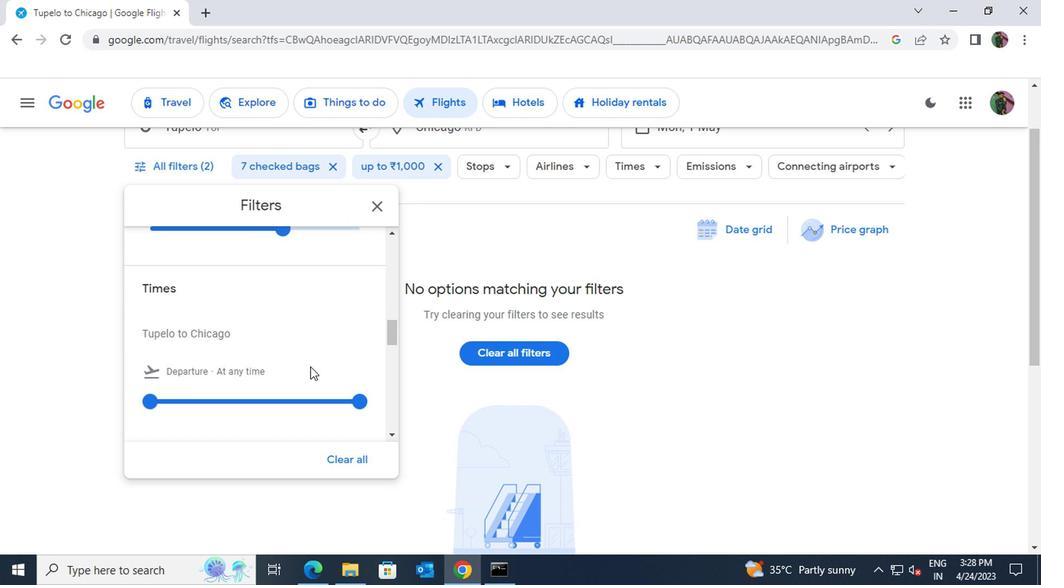 
Action: Mouse moved to (348, 322)
Screenshot: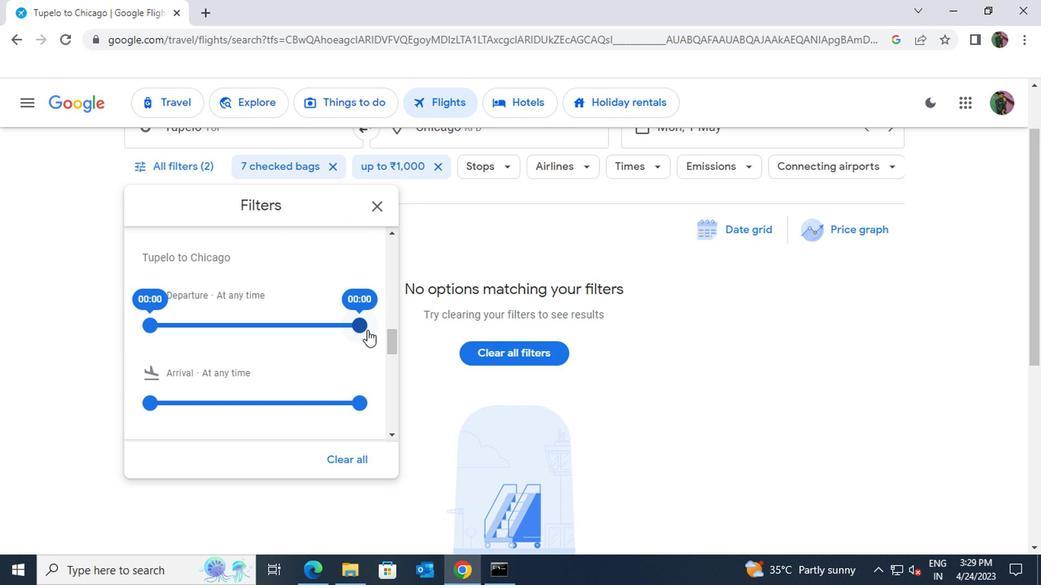 
Action: Mouse pressed left at (348, 322)
Screenshot: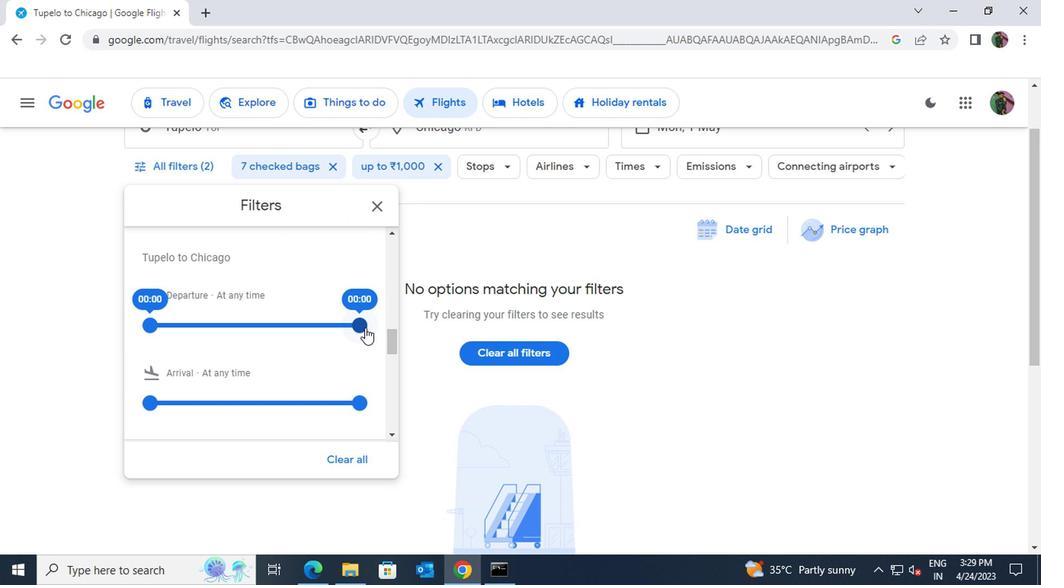 
Action: Mouse moved to (332, 322)
Screenshot: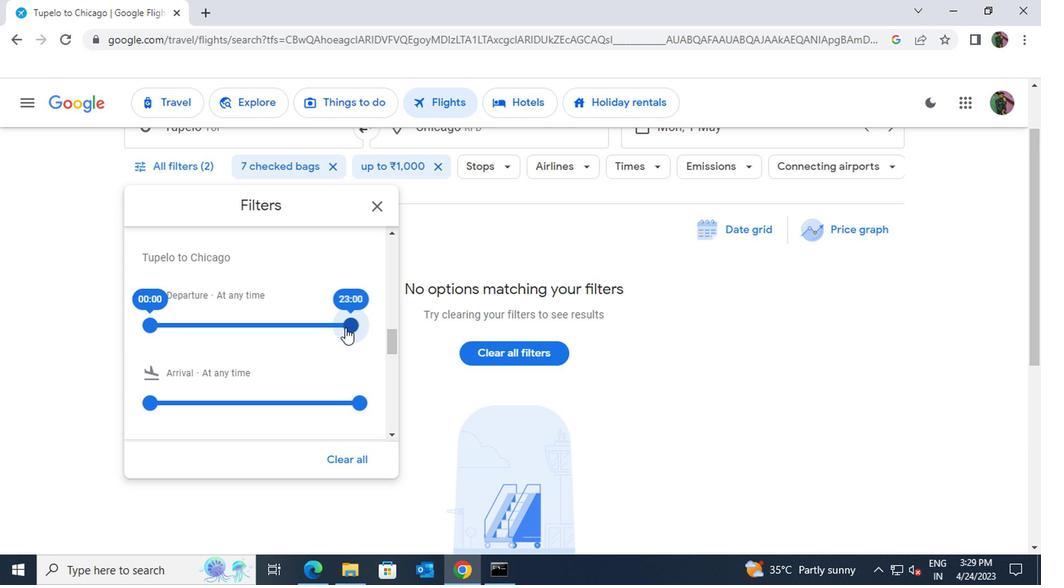 
